 Task: Open Card Email List Management Review in Board Influencer Marketing Platforms and Tools to Workspace Branding Agencies and add a team member Softage.1@softage.net, a label Green, a checklist Farm-to-Table, an attachment from Trello, a color Green and finally, add a card description 'Plan and execute company team-building retreat with a focus on creativity and innovation' and a comment 'This task requires us to be proactive and anticipate potential challenges before they arise.'. Add a start date 'Jan 01, 1900' with a due date 'Jan 08, 1900'
Action: Mouse moved to (94, 47)
Screenshot: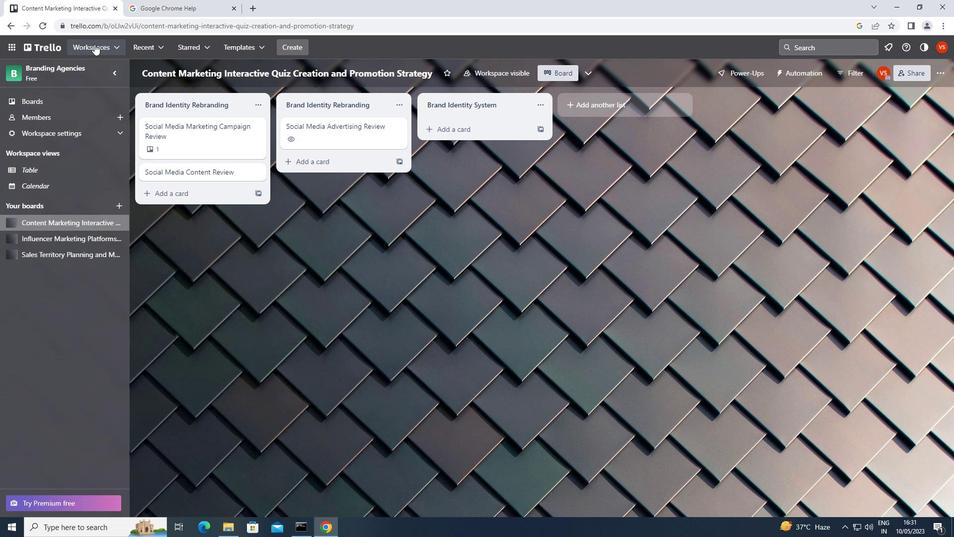 
Action: Mouse pressed left at (94, 47)
Screenshot: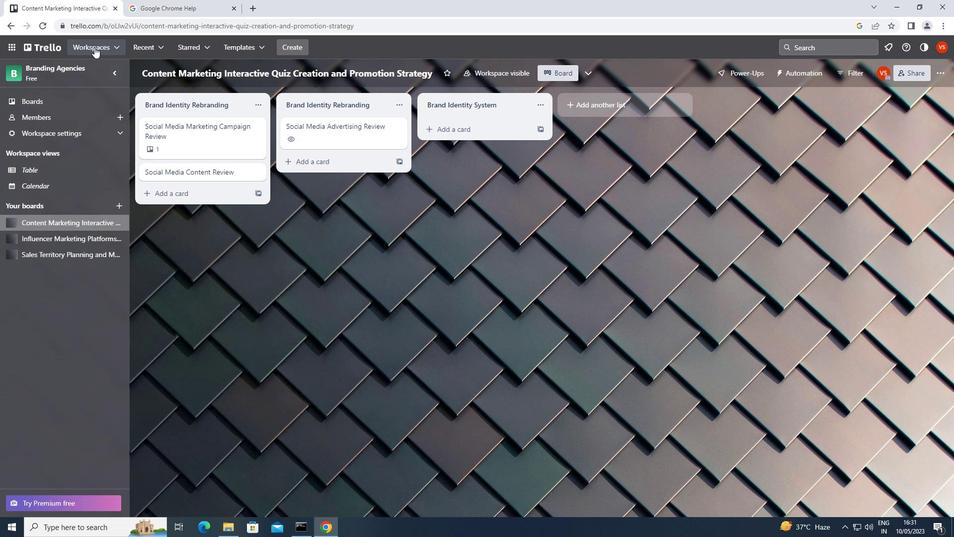 
Action: Mouse moved to (151, 184)
Screenshot: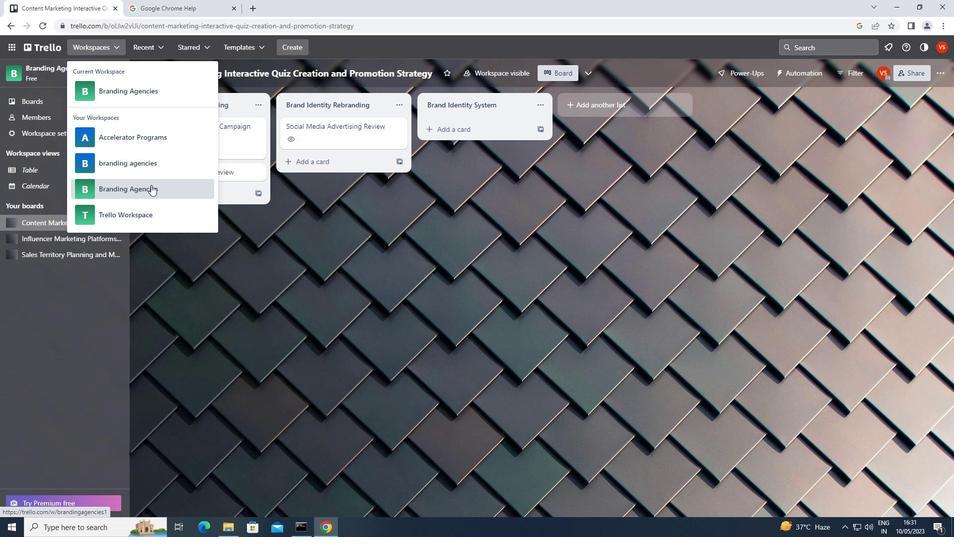 
Action: Mouse pressed left at (151, 184)
Screenshot: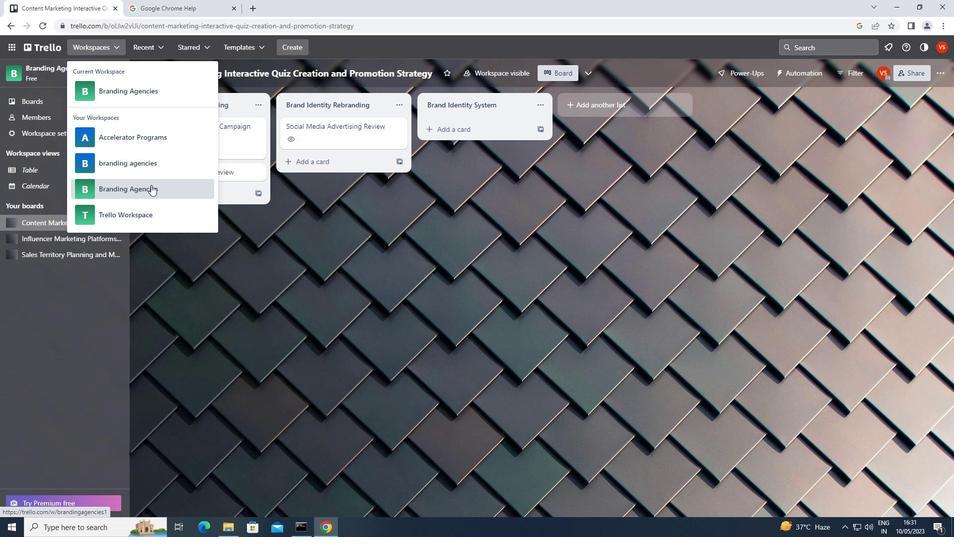 
Action: Mouse moved to (747, 403)
Screenshot: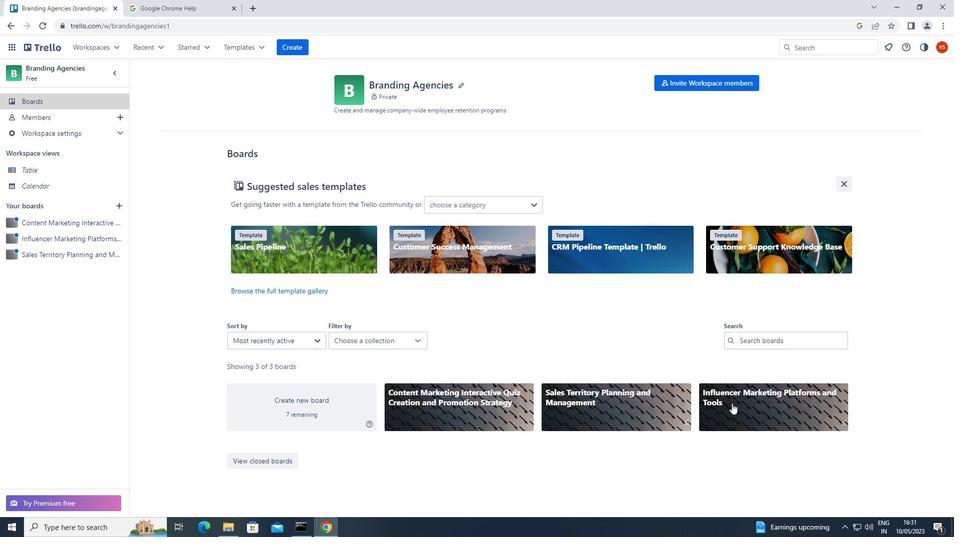 
Action: Mouse pressed left at (747, 403)
Screenshot: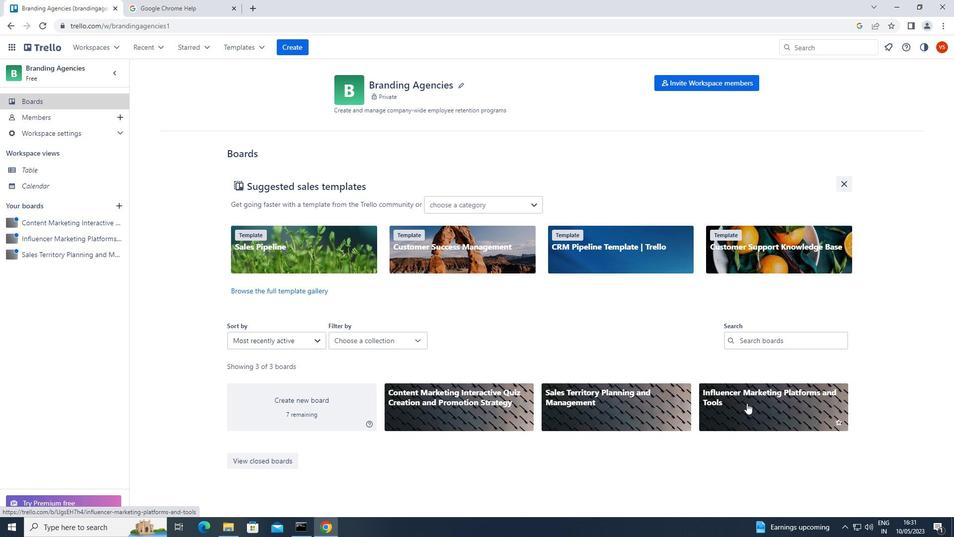 
Action: Mouse moved to (205, 127)
Screenshot: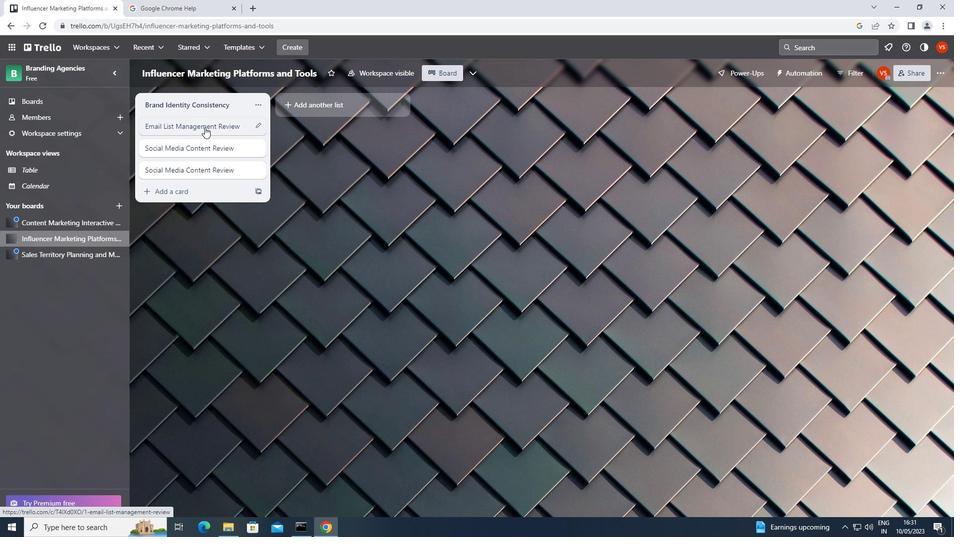 
Action: Mouse pressed left at (205, 127)
Screenshot: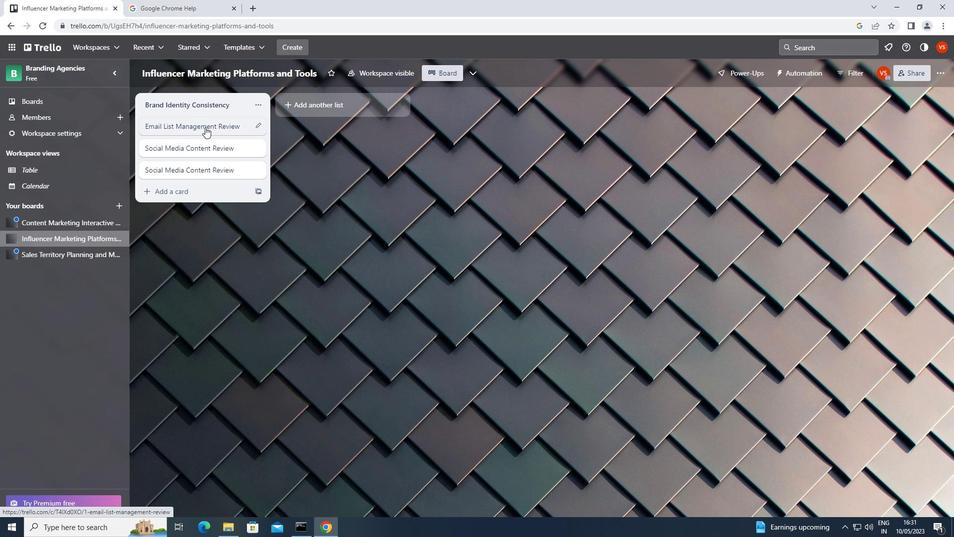 
Action: Mouse moved to (590, 125)
Screenshot: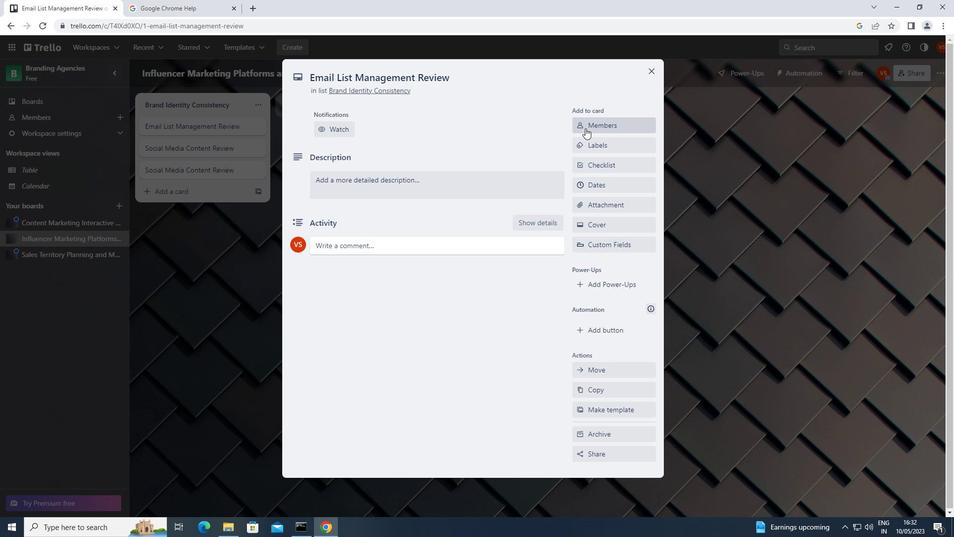 
Action: Mouse pressed left at (590, 125)
Screenshot: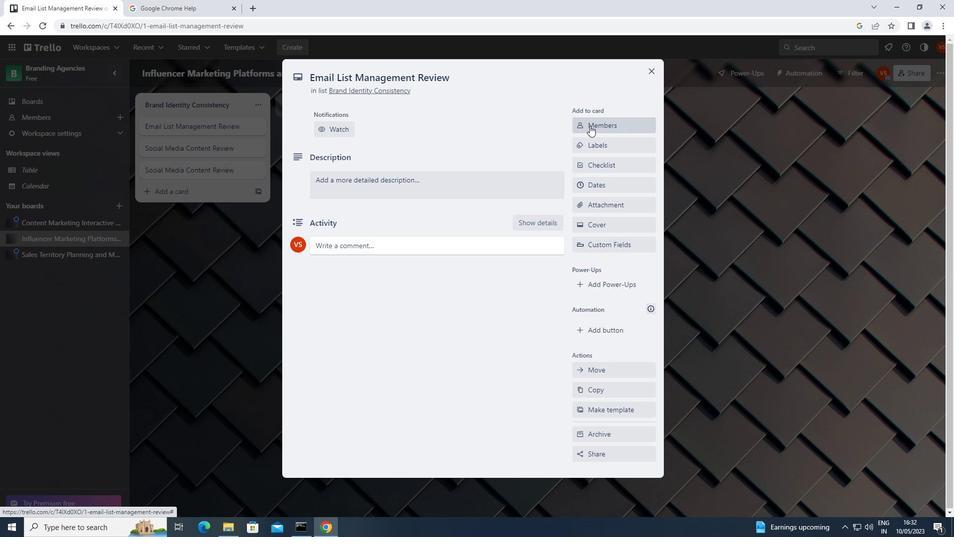 
Action: Mouse moved to (602, 170)
Screenshot: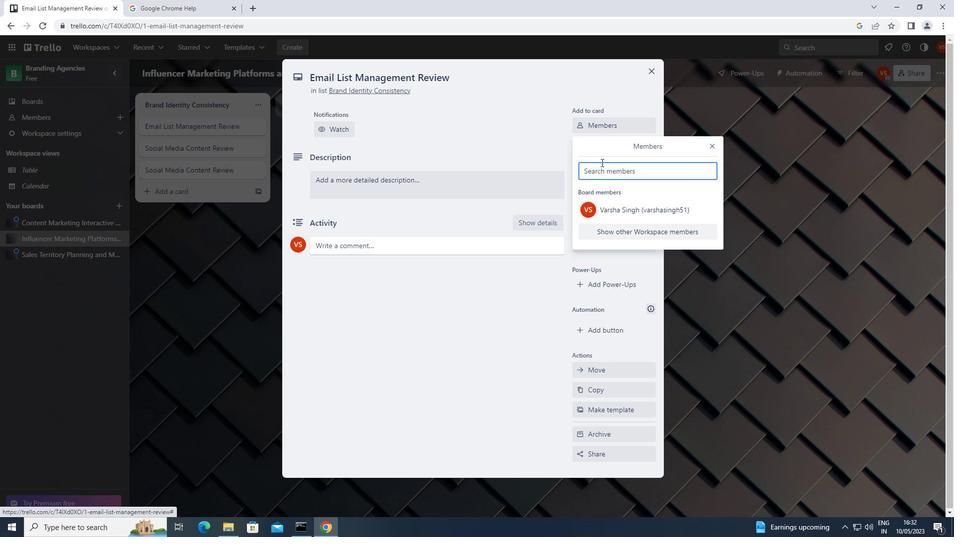 
Action: Mouse pressed left at (602, 170)
Screenshot: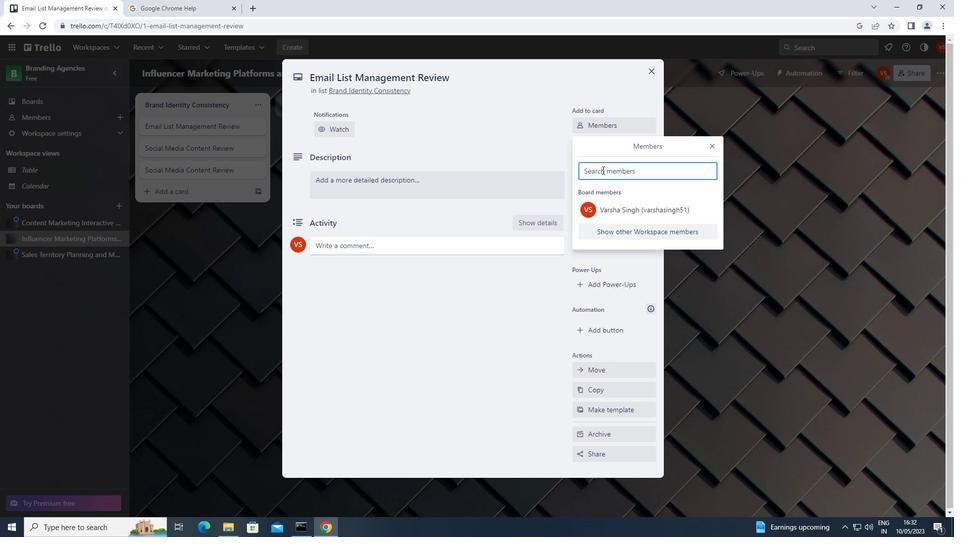 
Action: Mouse moved to (602, 170)
Screenshot: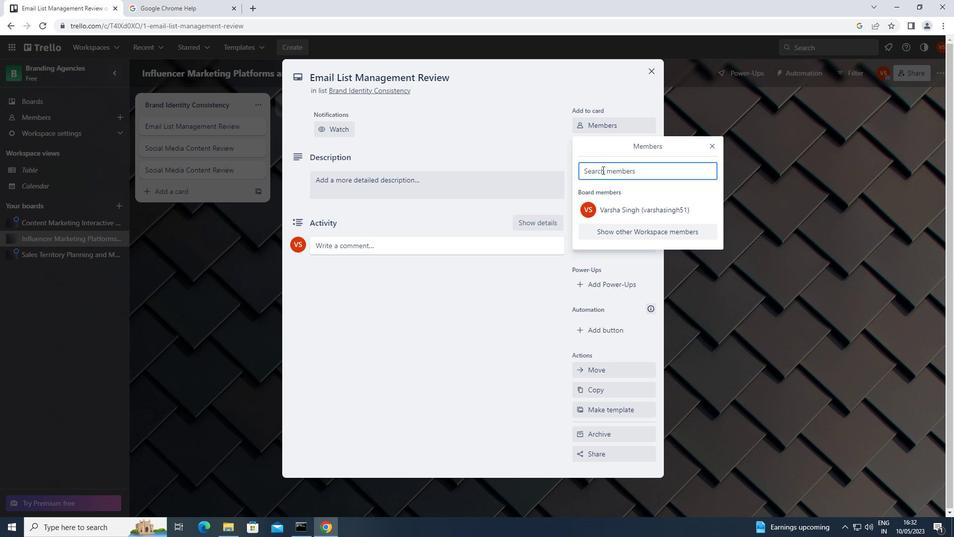 
Action: Key pressed <Key.shift>SOFTAGE.1<Key.shift><Key.shift>@SOFTAGE.NET
Screenshot: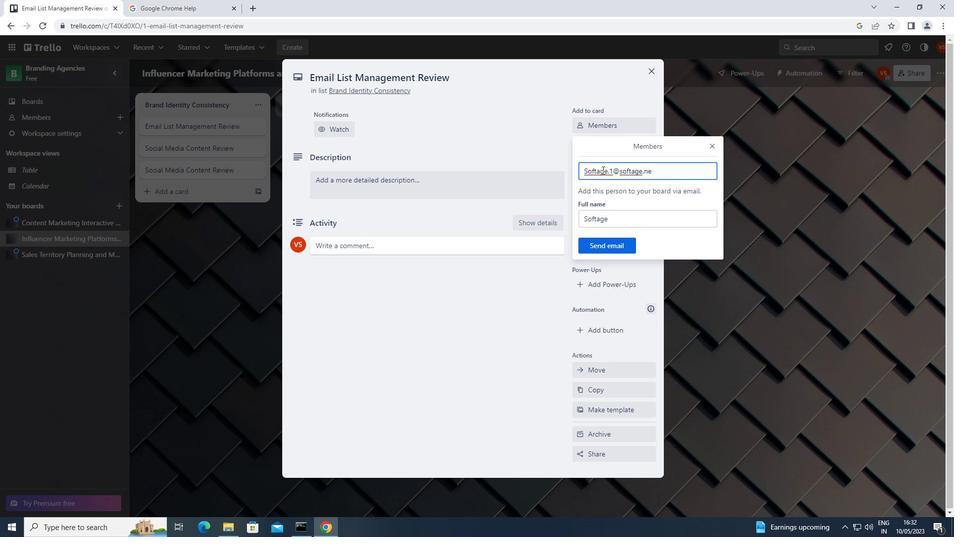 
Action: Mouse moved to (605, 243)
Screenshot: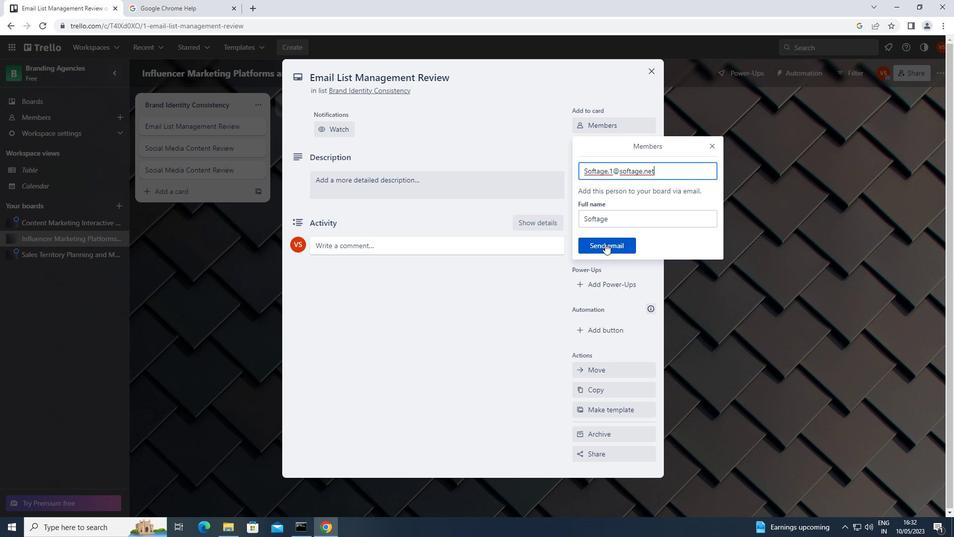 
Action: Mouse pressed left at (605, 243)
Screenshot: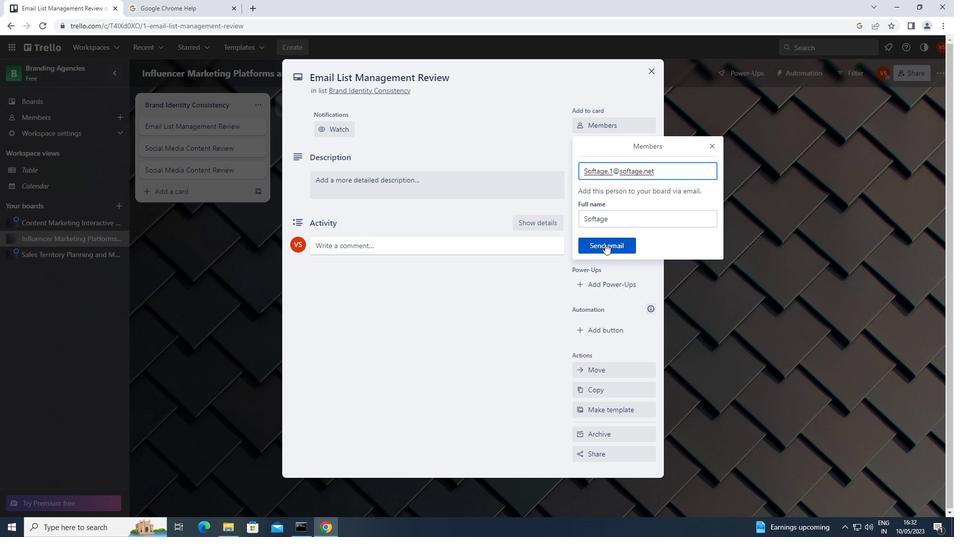 
Action: Mouse moved to (612, 184)
Screenshot: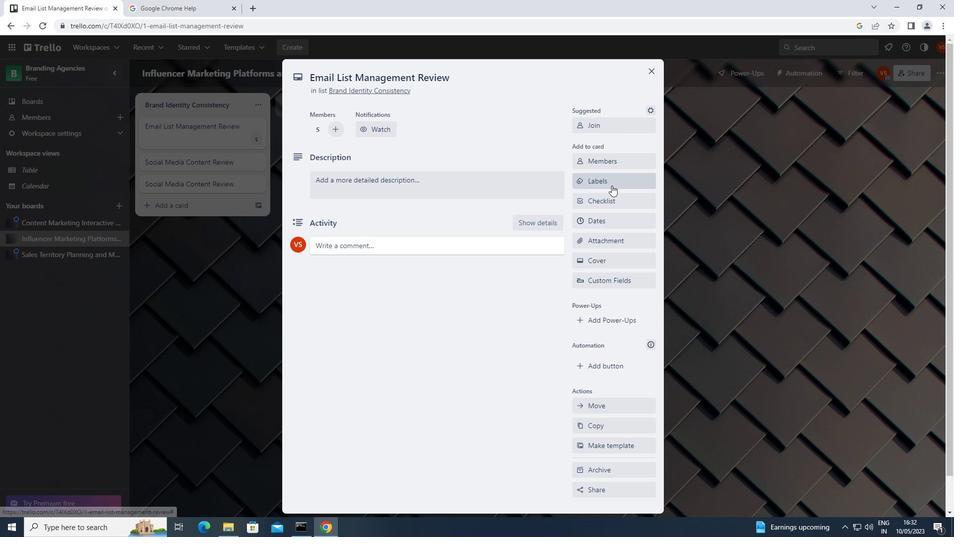 
Action: Mouse pressed left at (612, 184)
Screenshot: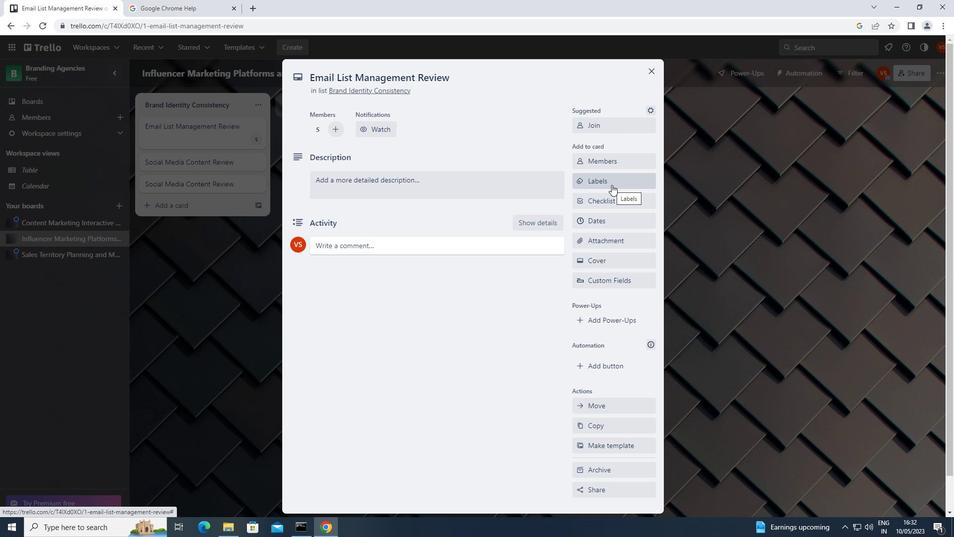 
Action: Mouse moved to (626, 259)
Screenshot: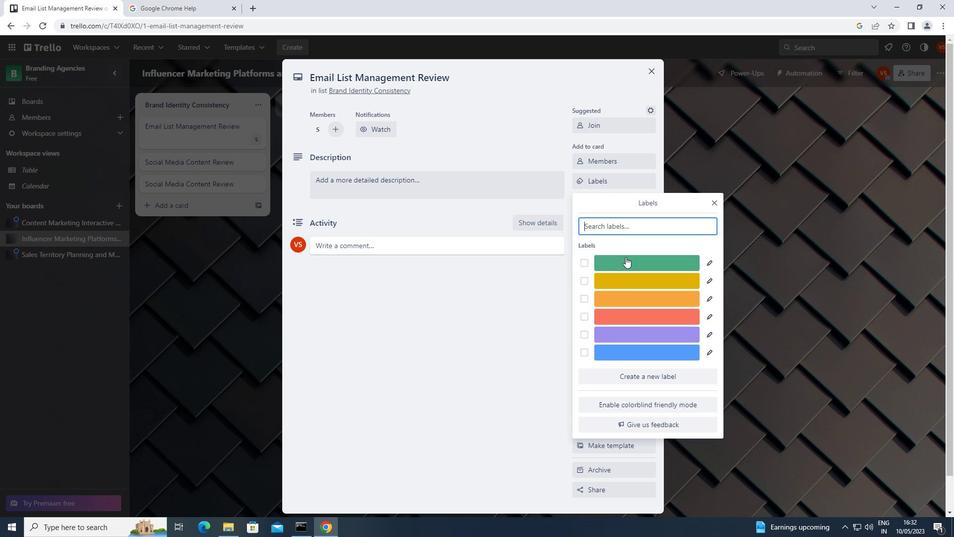 
Action: Mouse pressed left at (626, 259)
Screenshot: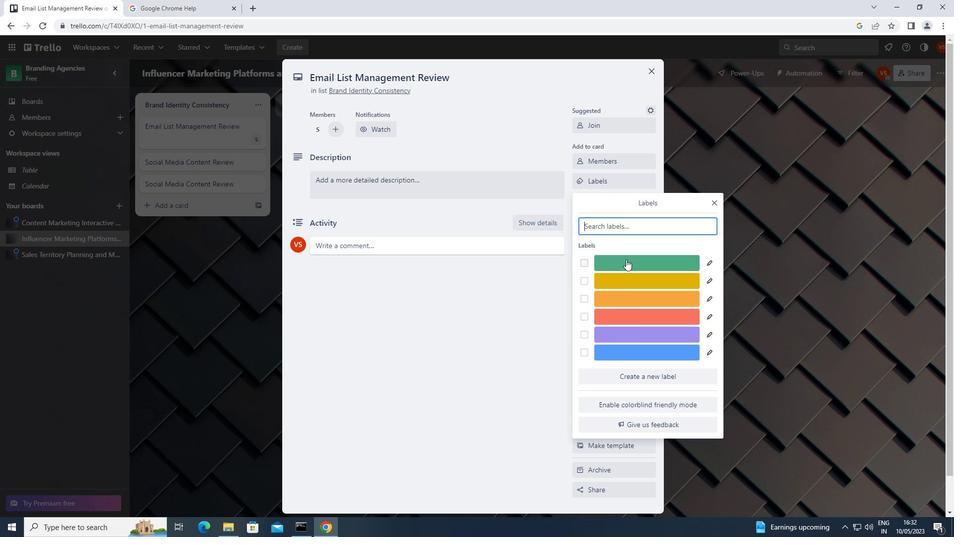 
Action: Mouse moved to (712, 203)
Screenshot: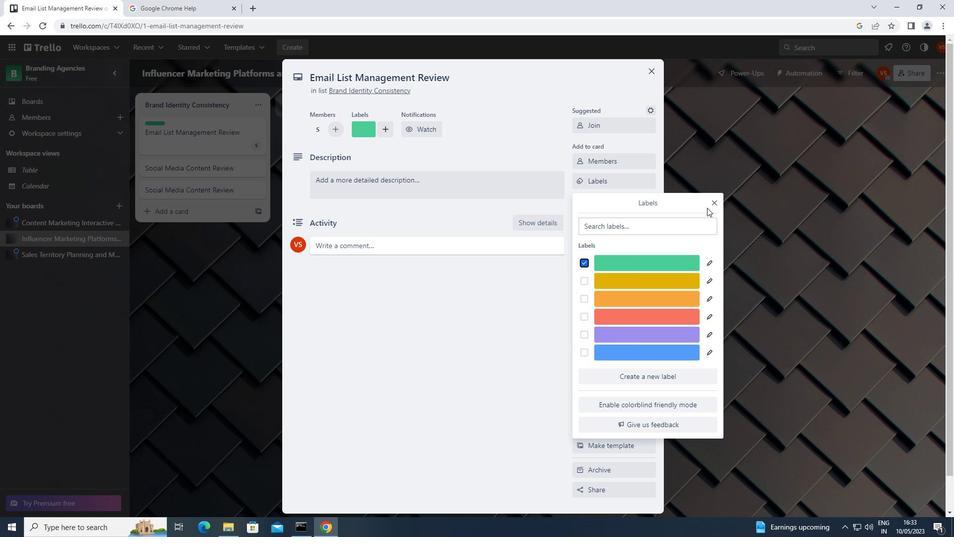 
Action: Mouse pressed left at (712, 203)
Screenshot: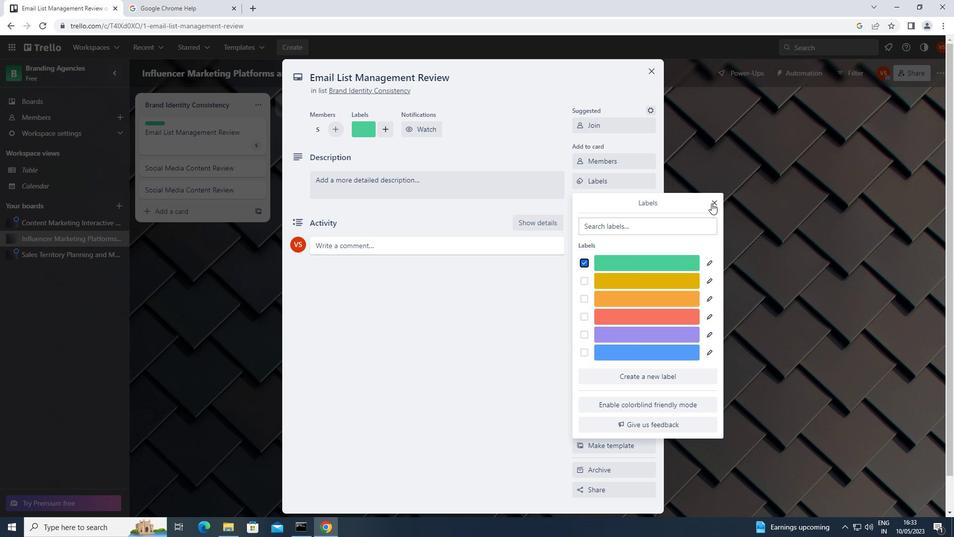 
Action: Mouse moved to (633, 239)
Screenshot: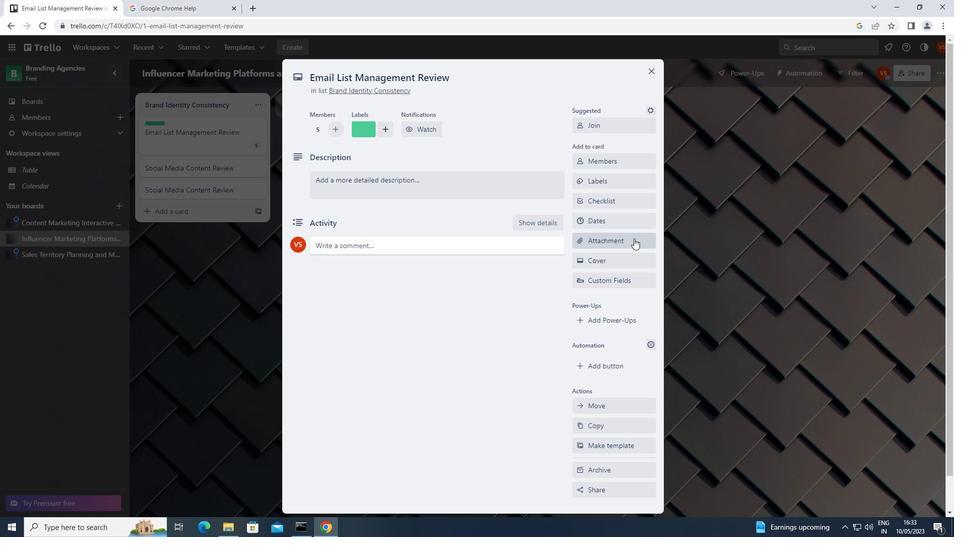 
Action: Mouse pressed left at (633, 239)
Screenshot: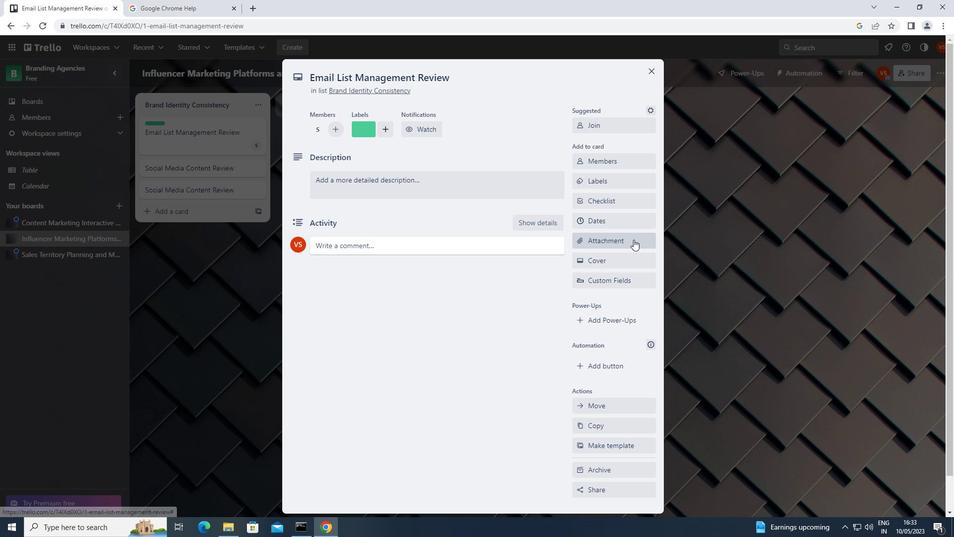 
Action: Mouse moved to (599, 296)
Screenshot: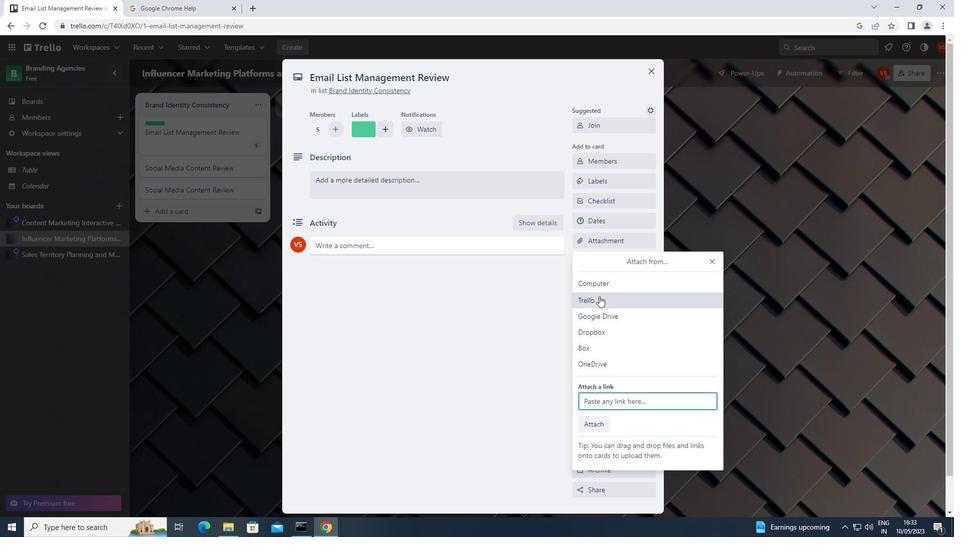 
Action: Mouse pressed left at (599, 296)
Screenshot: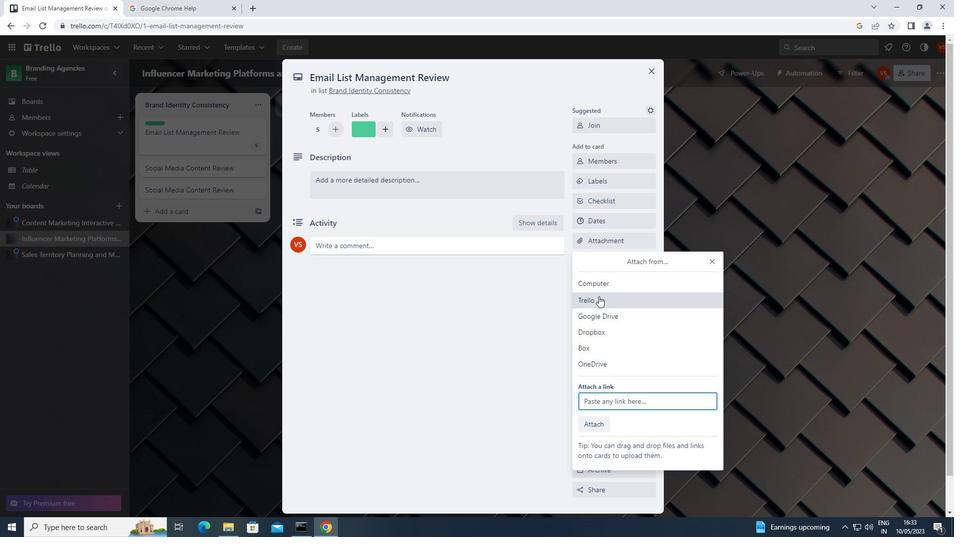 
Action: Mouse moved to (641, 351)
Screenshot: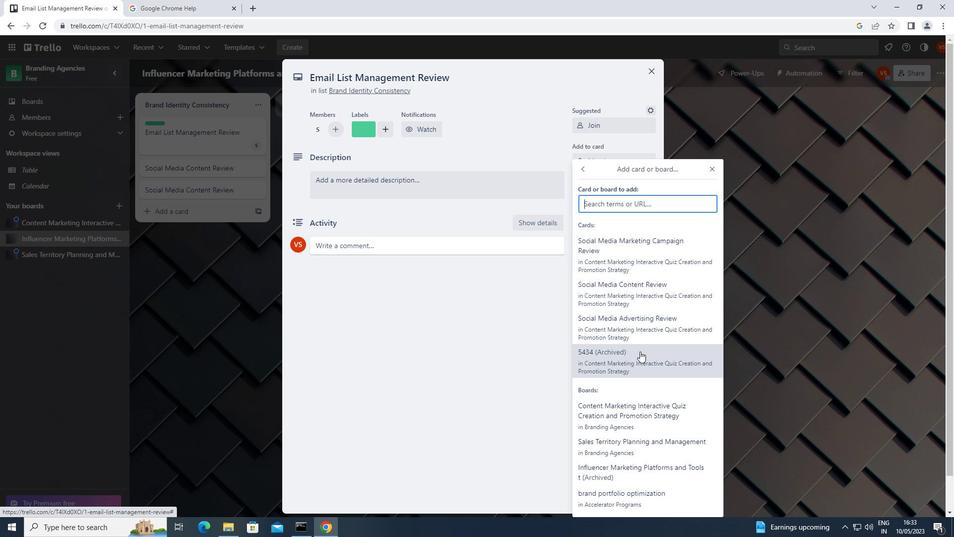 
Action: Mouse scrolled (641, 351) with delta (0, 0)
Screenshot: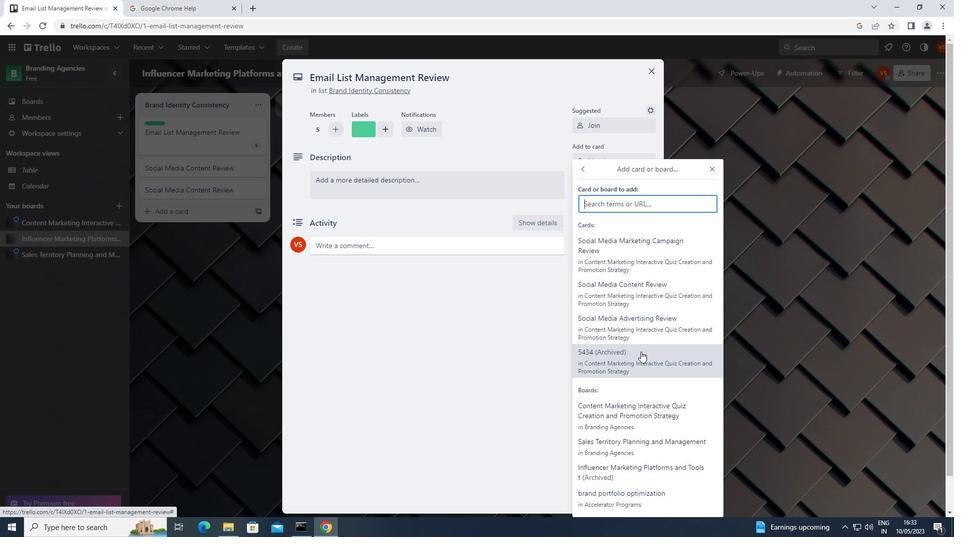 
Action: Mouse moved to (641, 352)
Screenshot: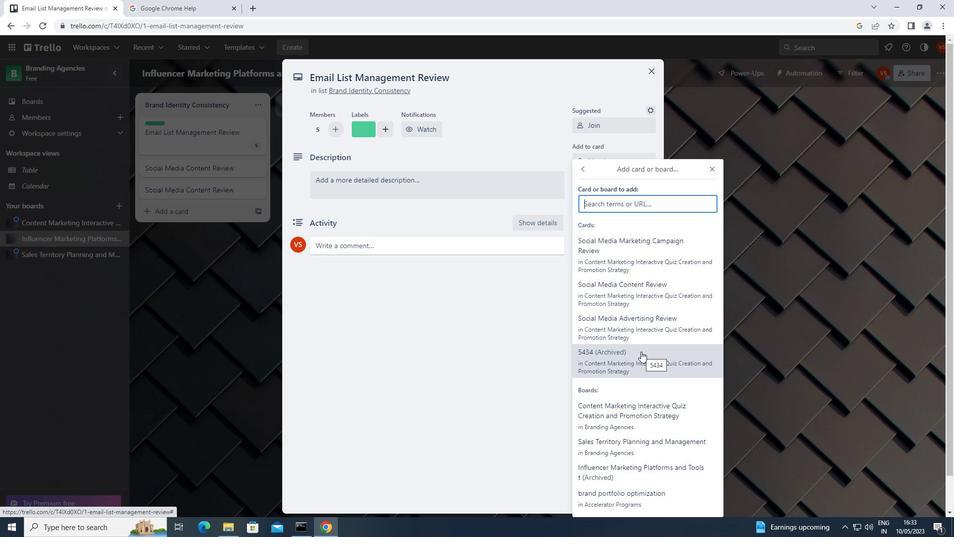 
Action: Mouse scrolled (641, 352) with delta (0, 0)
Screenshot: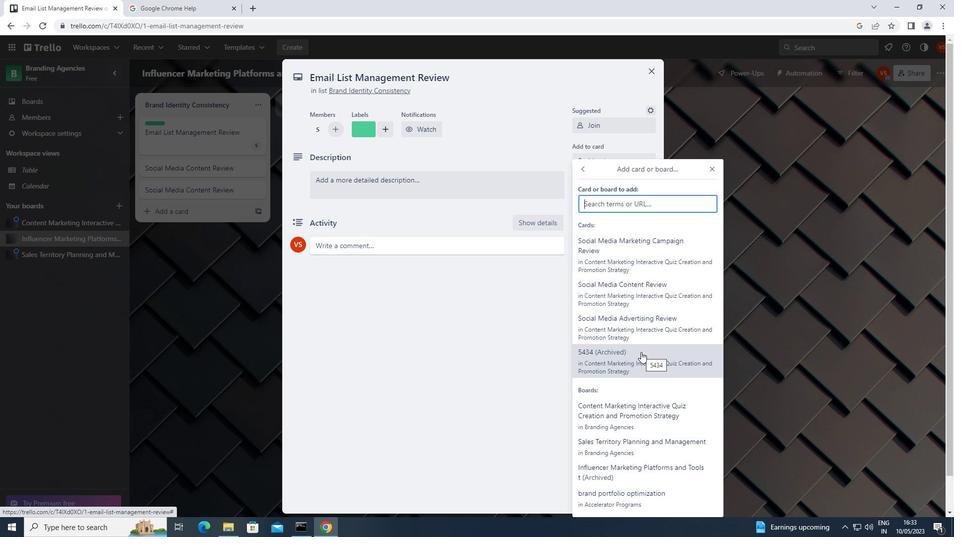 
Action: Mouse moved to (641, 353)
Screenshot: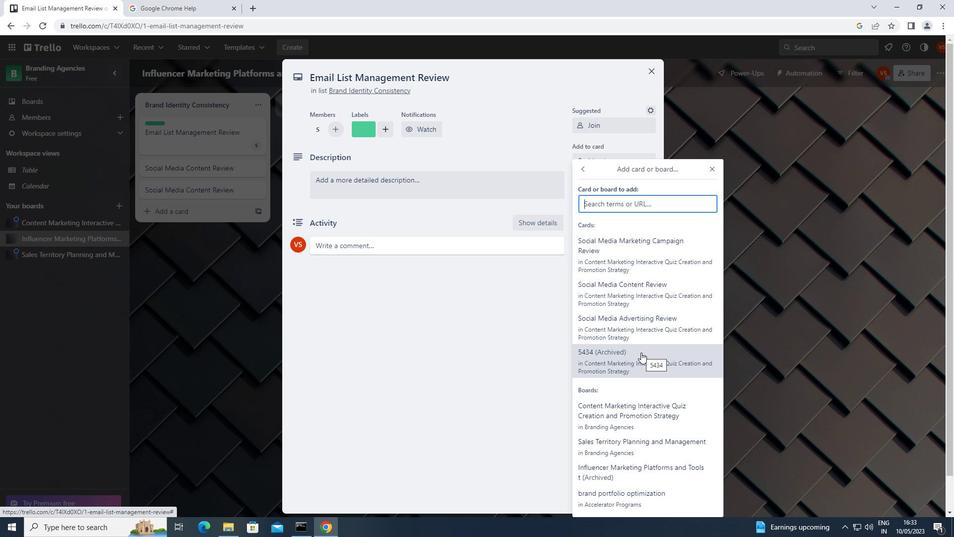 
Action: Mouse scrolled (641, 353) with delta (0, 0)
Screenshot: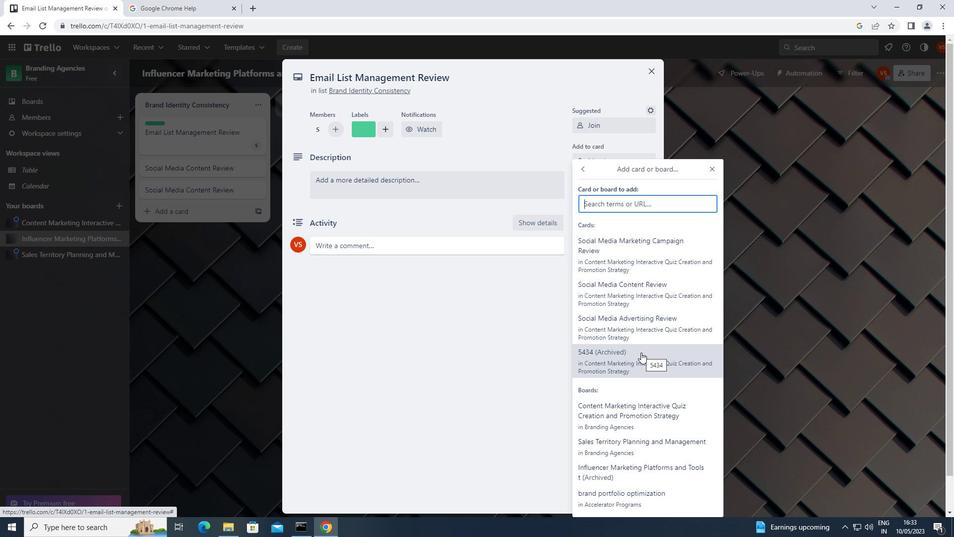 
Action: Mouse moved to (641, 353)
Screenshot: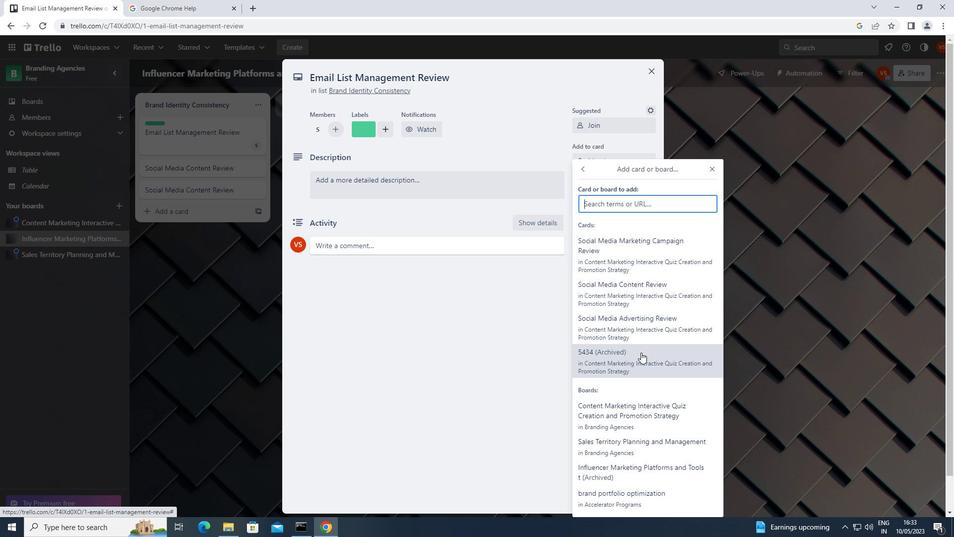 
Action: Mouse scrolled (641, 353) with delta (0, 0)
Screenshot: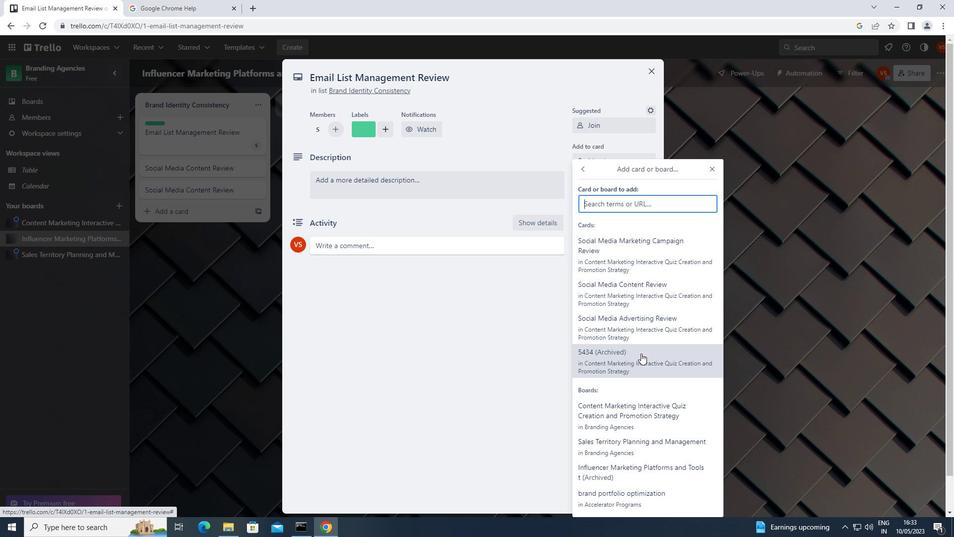 
Action: Mouse moved to (641, 354)
Screenshot: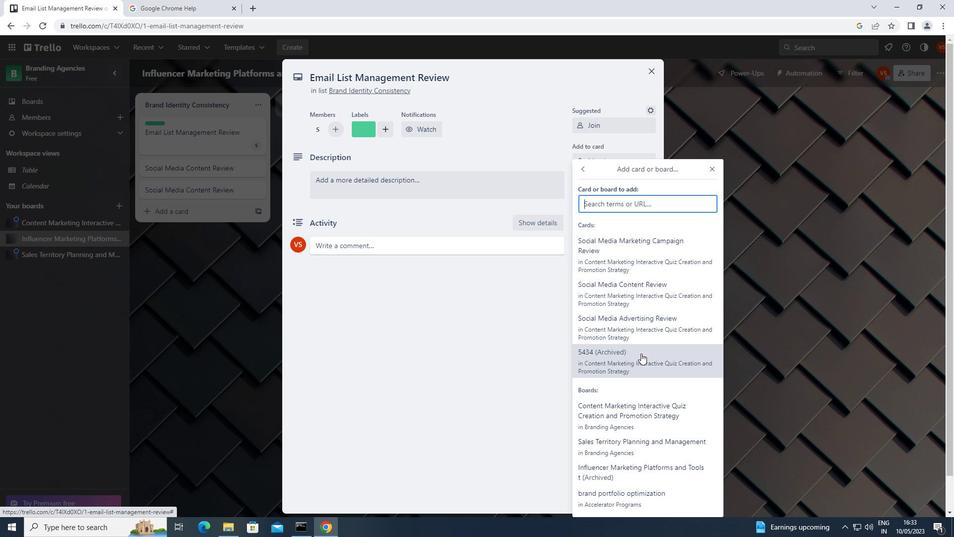 
Action: Mouse scrolled (641, 354) with delta (0, 0)
Screenshot: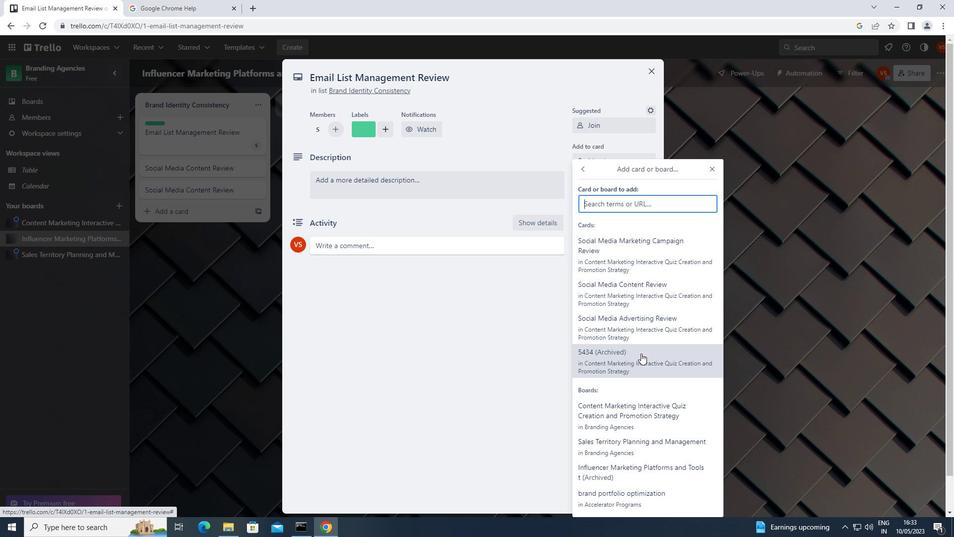 
Action: Mouse moved to (629, 323)
Screenshot: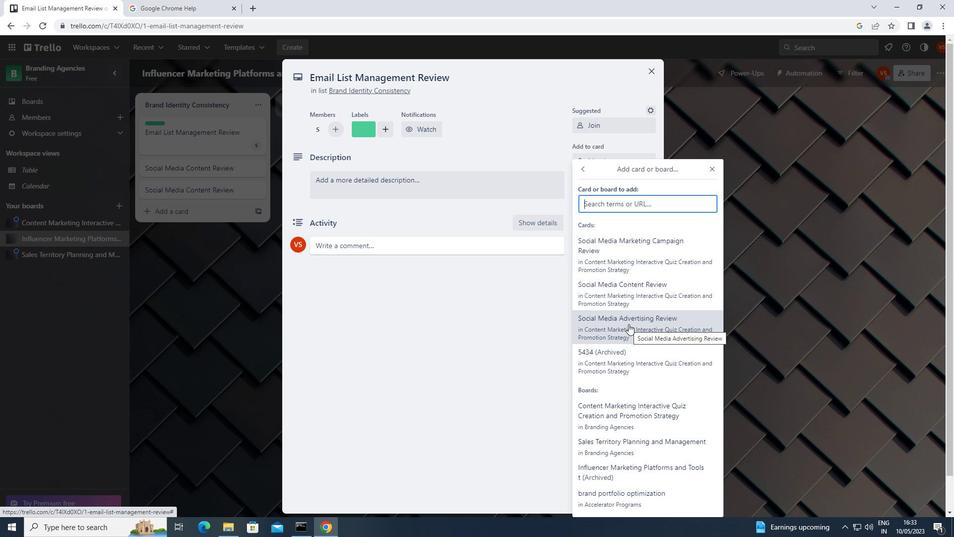 
Action: Mouse pressed left at (629, 323)
Screenshot: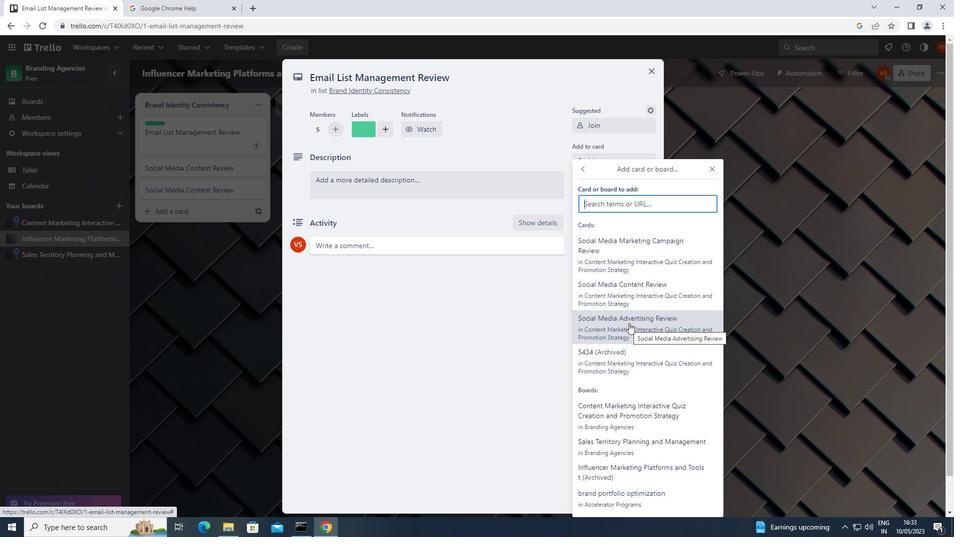 
Action: Mouse moved to (625, 258)
Screenshot: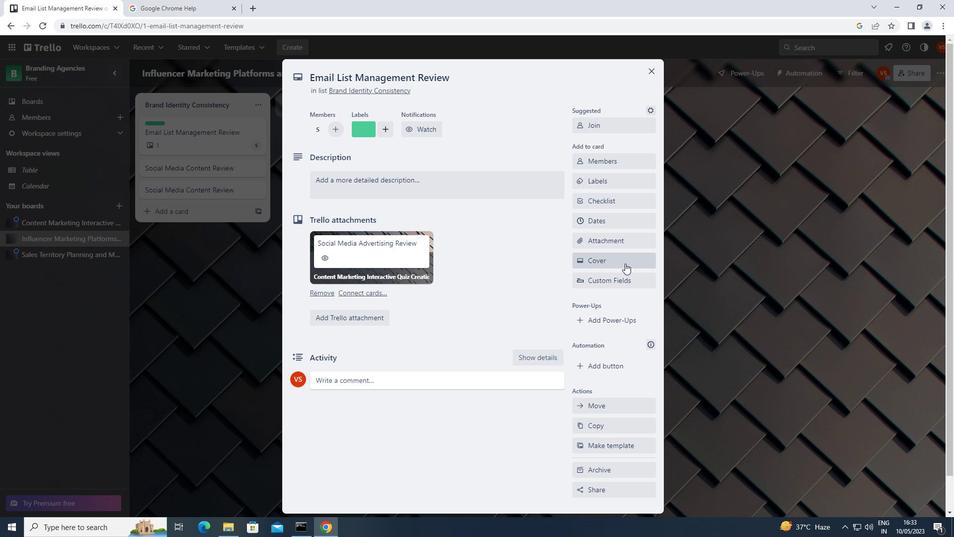 
Action: Mouse pressed left at (625, 258)
Screenshot: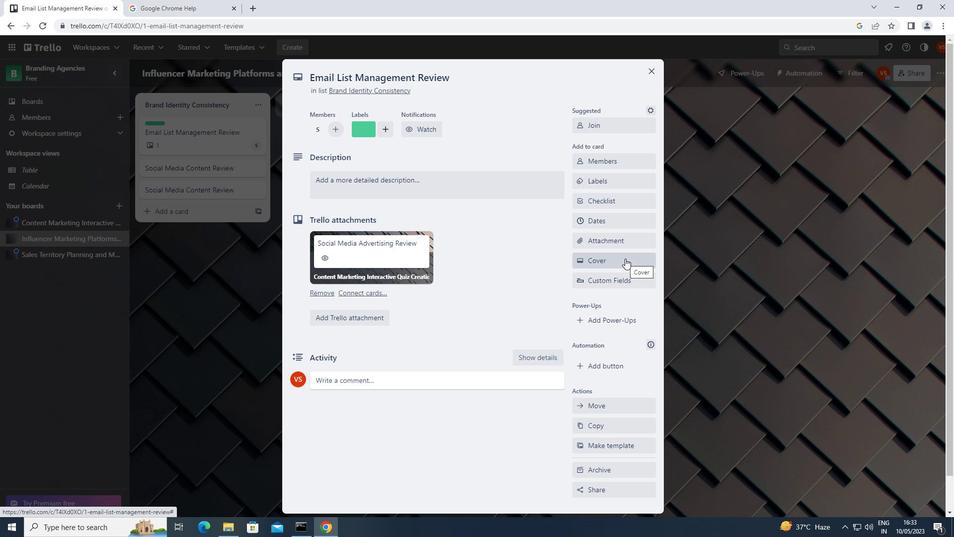 
Action: Mouse moved to (595, 313)
Screenshot: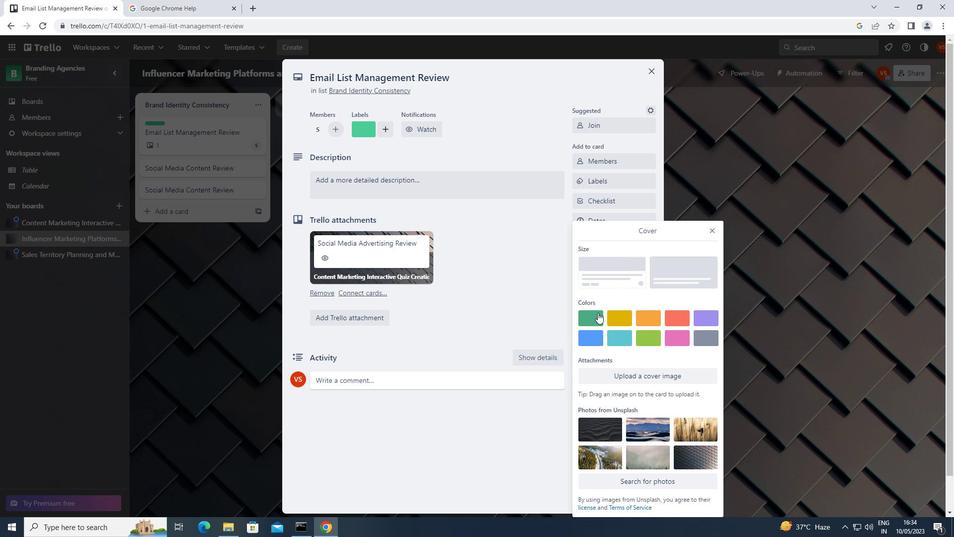 
Action: Mouse pressed left at (595, 313)
Screenshot: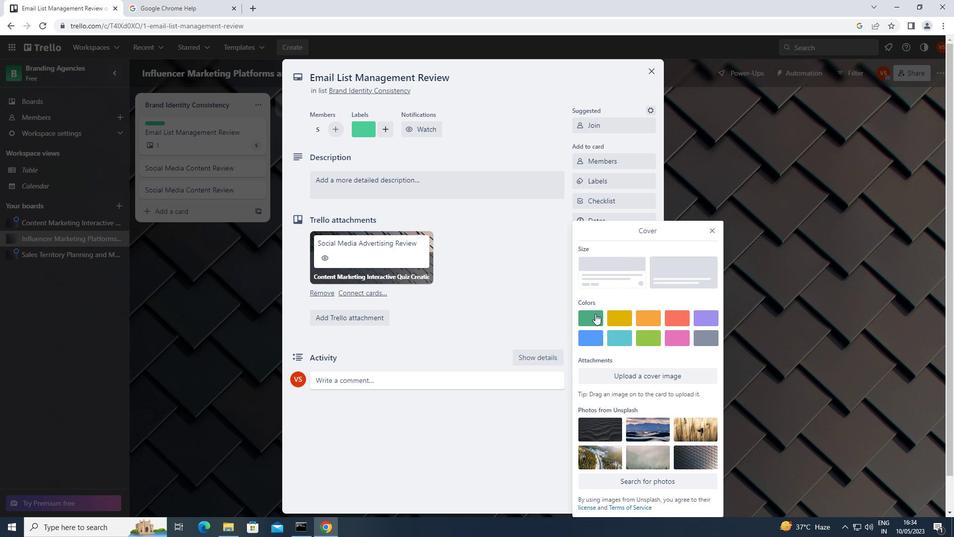 
Action: Mouse moved to (486, 244)
Screenshot: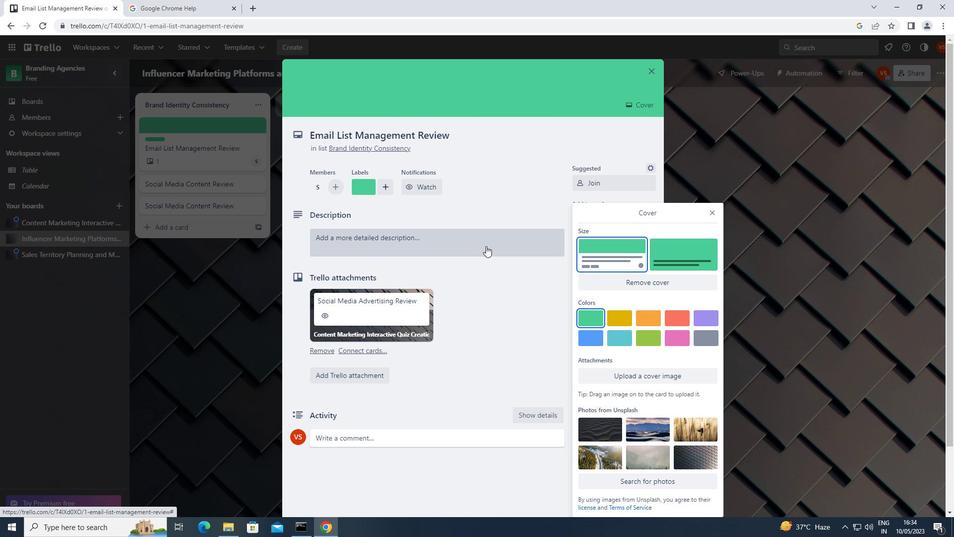 
Action: Mouse pressed left at (486, 244)
Screenshot: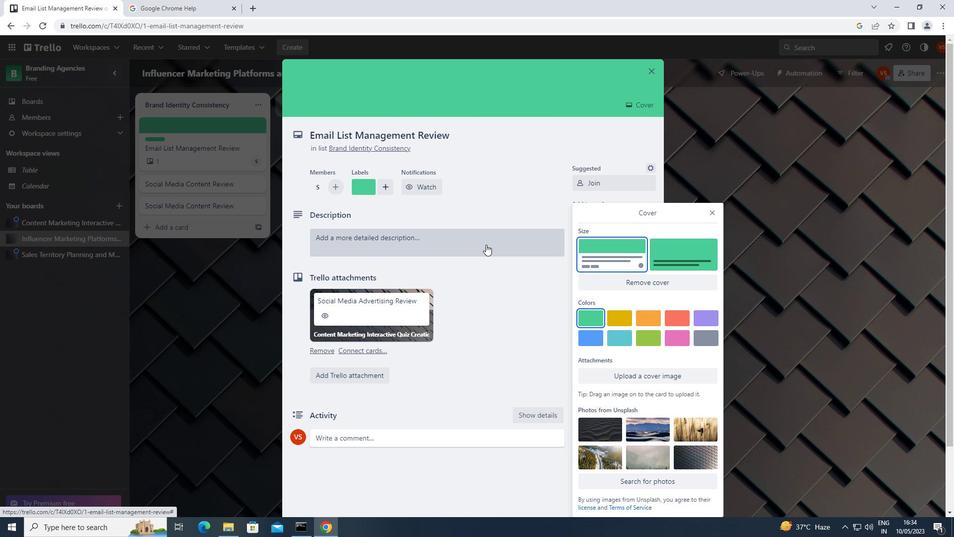 
Action: Mouse moved to (485, 243)
Screenshot: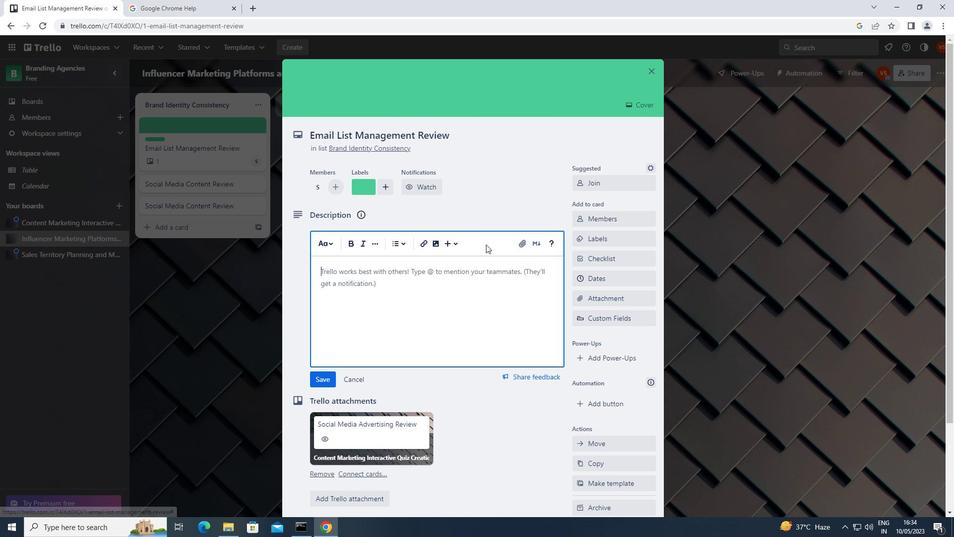 
Action: Key pressed <Key.shift><Key.shift><Key.shift><Key.shift><Key.shift><Key.shift><Key.shift>PLAN<Key.space>AND<Key.space>EXECUTE<Key.space>COMPANY<Key.space>TEAM-BUILDING<Key.space>RETREAT<Key.space>WITH<Key.space>A<Key.space>FOCUS<Key.space>ON<Key.space>CREATIVITY<Key.space>AND<Key.space>INNOVATION
Screenshot: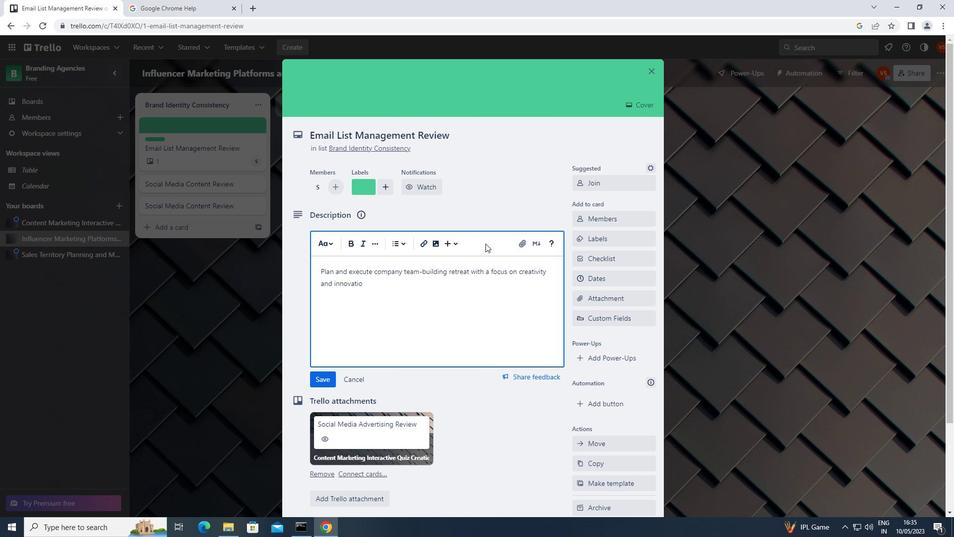 
Action: Mouse moved to (413, 341)
Screenshot: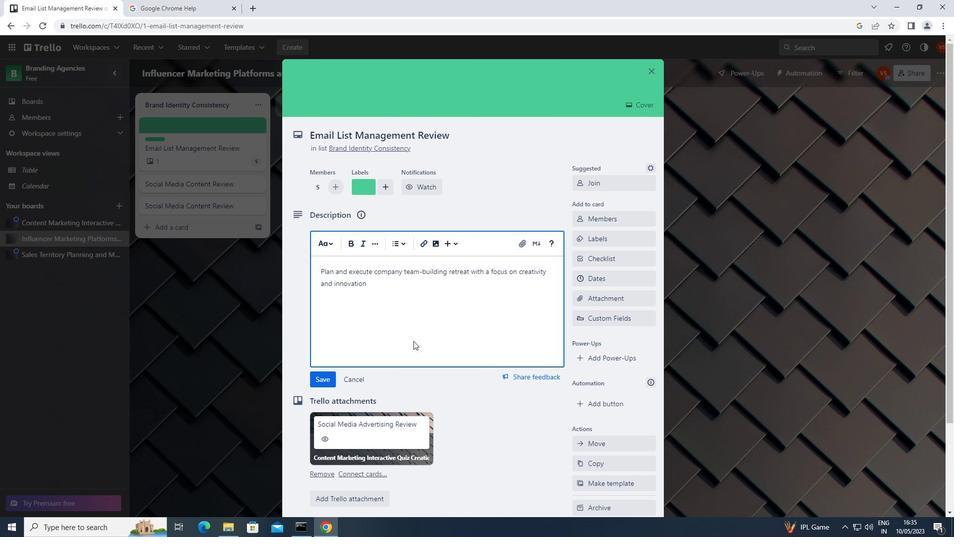 
Action: Mouse scrolled (413, 340) with delta (0, 0)
Screenshot: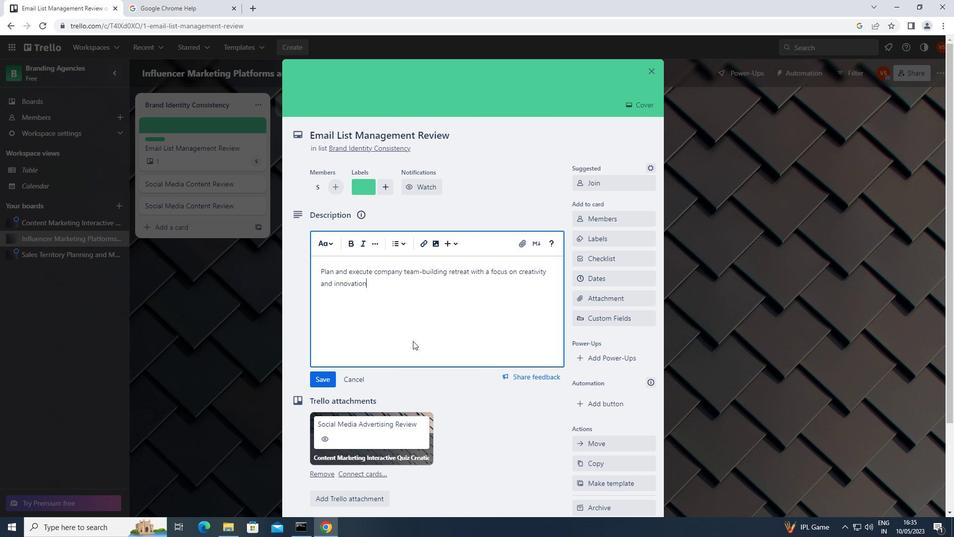 
Action: Mouse scrolled (413, 340) with delta (0, 0)
Screenshot: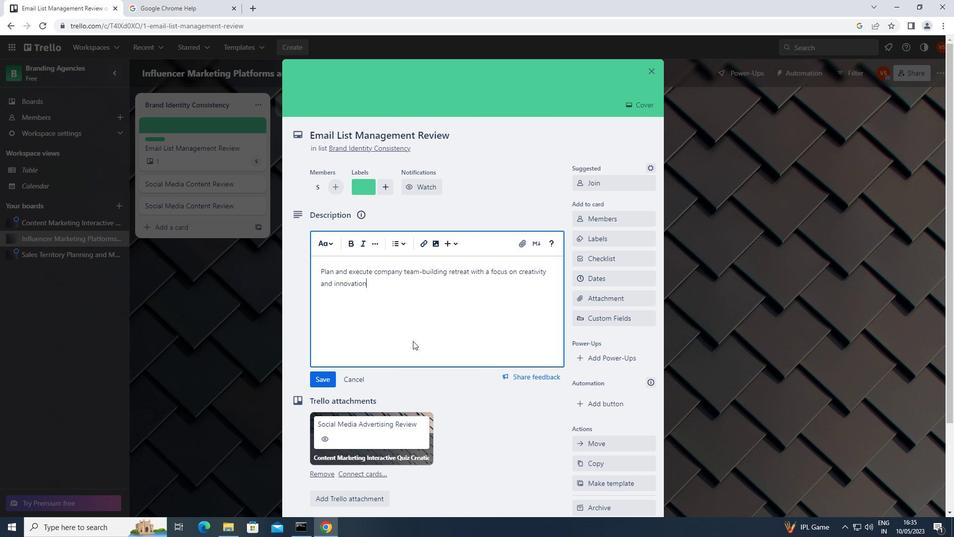 
Action: Mouse scrolled (413, 340) with delta (0, 0)
Screenshot: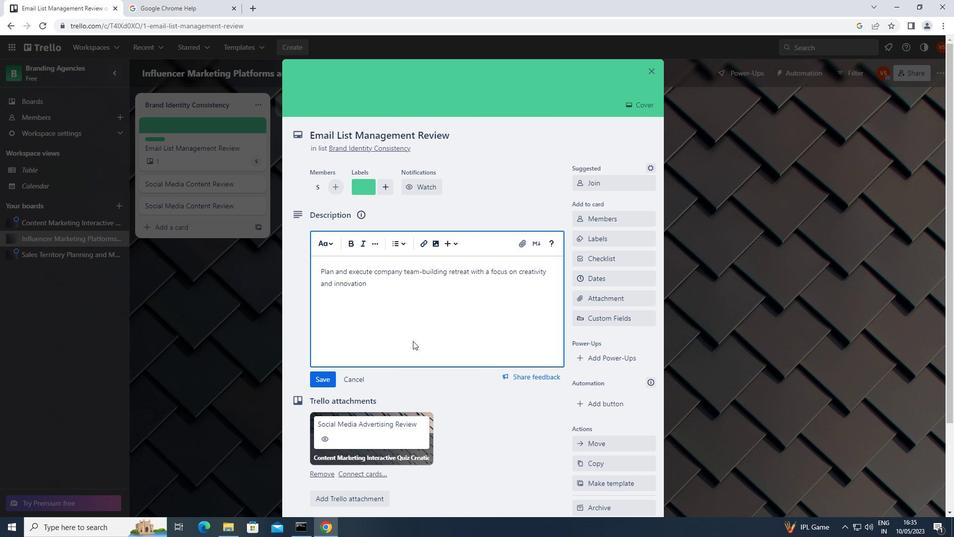
Action: Mouse scrolled (413, 340) with delta (0, 0)
Screenshot: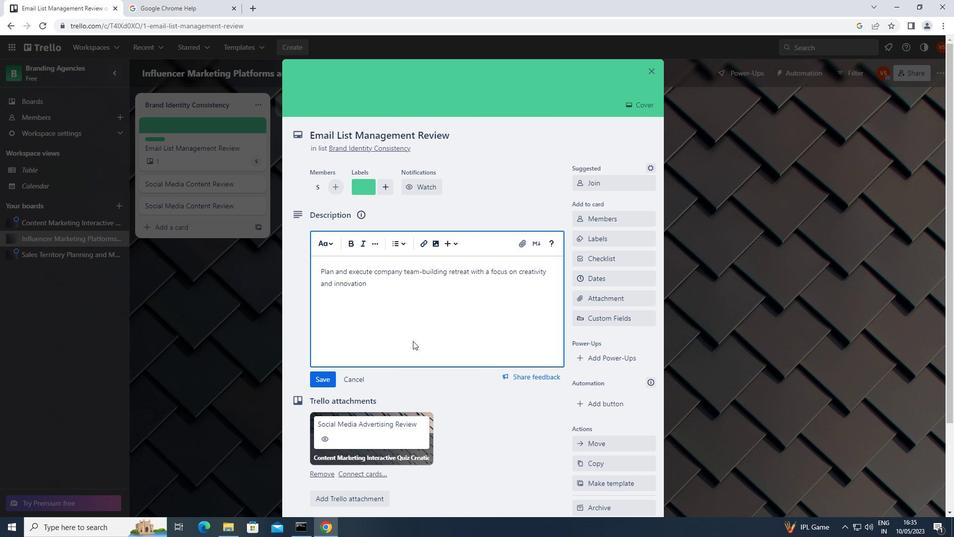 
Action: Mouse moved to (413, 341)
Screenshot: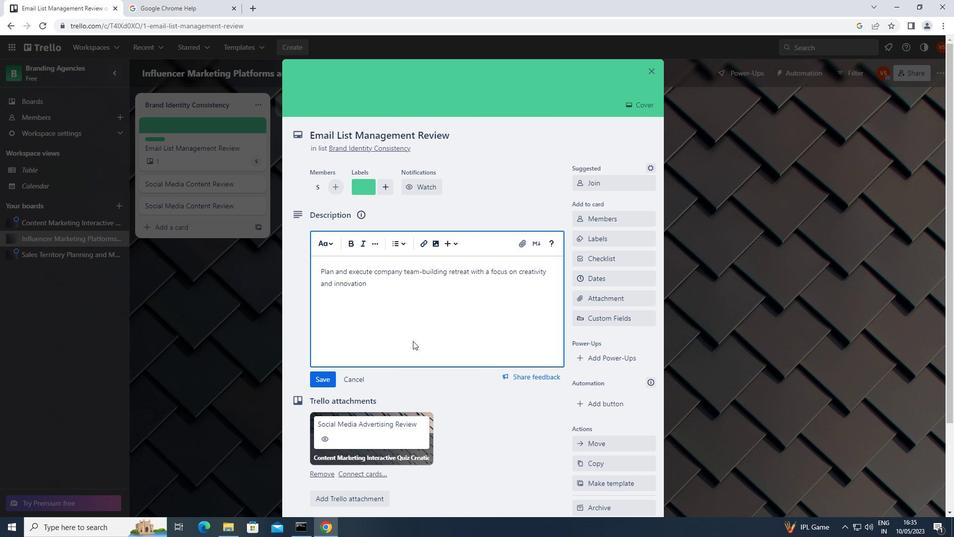 
Action: Mouse scrolled (413, 341) with delta (0, 0)
Screenshot: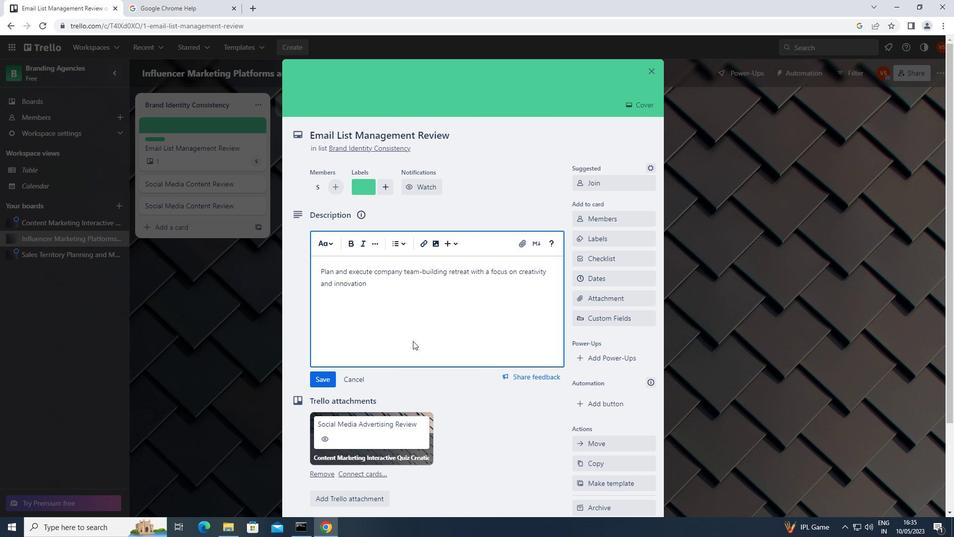 
Action: Mouse moved to (387, 452)
Screenshot: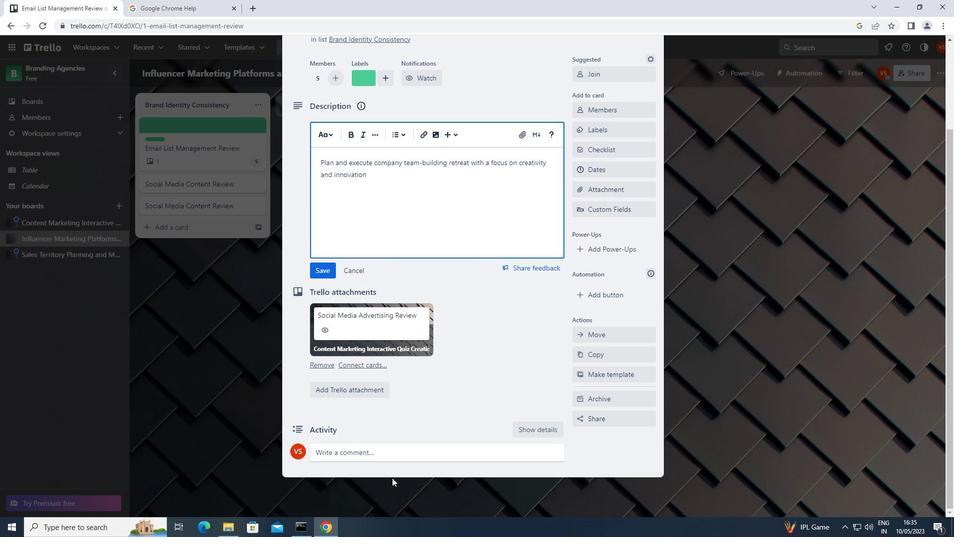 
Action: Mouse pressed left at (387, 452)
Screenshot: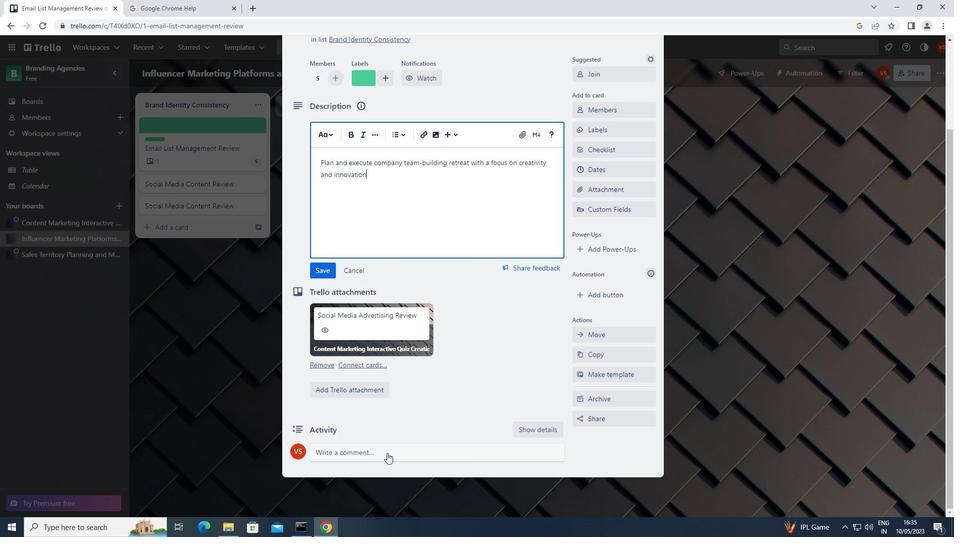 
Action: Mouse moved to (387, 446)
Screenshot: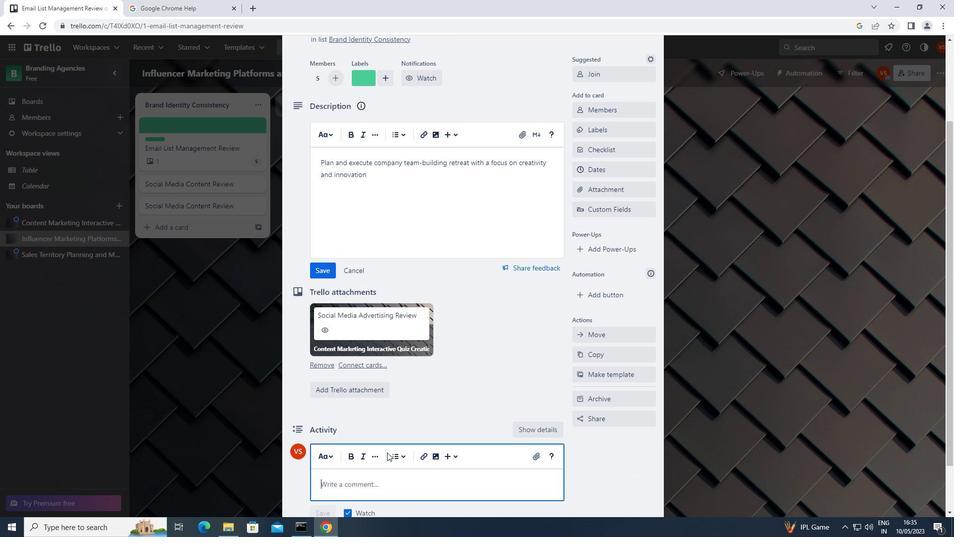 
Action: Key pressed <Key.shift><Key.shift>THIS<Key.space>TASK<Key.space>REQUIRES<Key.space>US<Key.space>TO<Key.space>BE<Key.space>PROACTIVE<Key.space>AND<Key.space>ANTICIPATE<Key.space>POTENTIAL<Key.space>CHALLENGES<Key.space>BEFORE<Key.space>THEY<Key.space>ARISE.
Screenshot: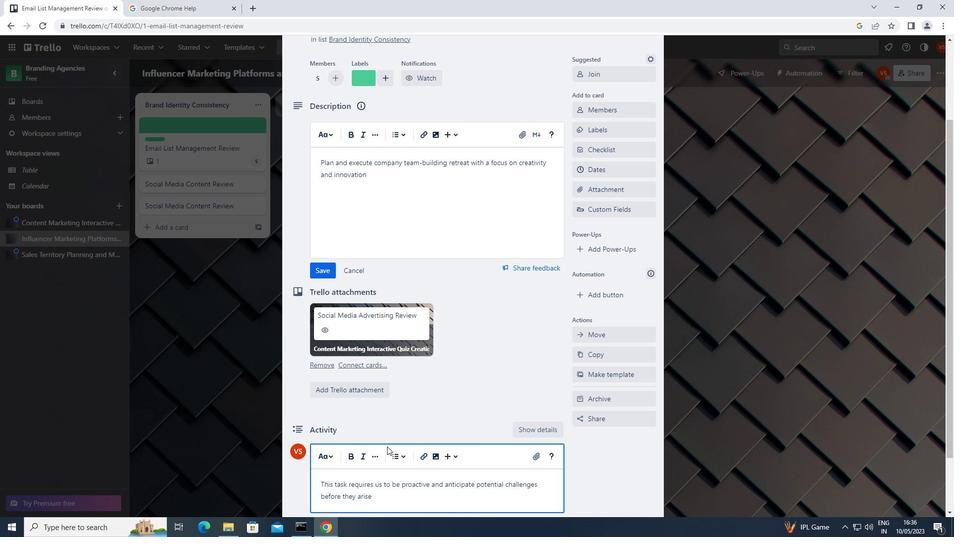 
Action: Mouse moved to (485, 363)
Screenshot: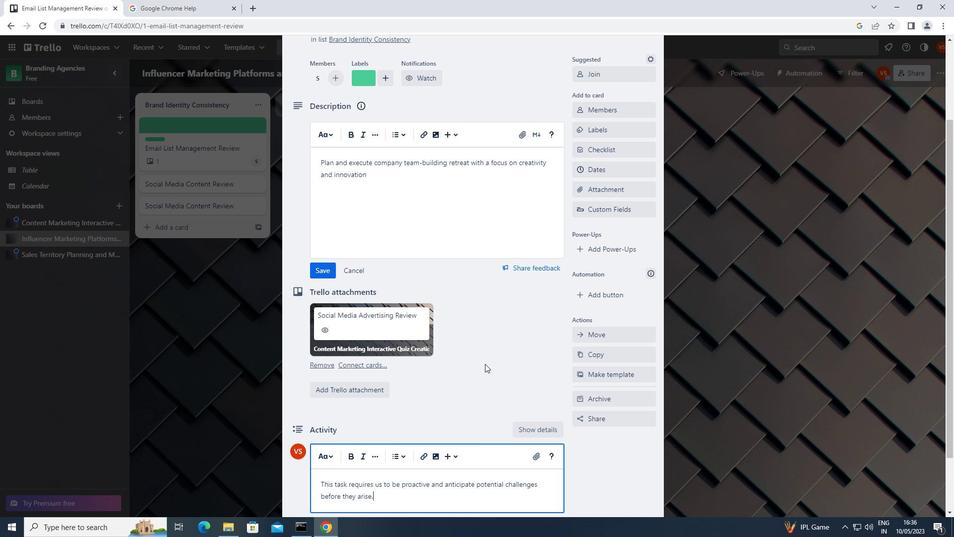 
Action: Mouse scrolled (485, 363) with delta (0, 0)
Screenshot: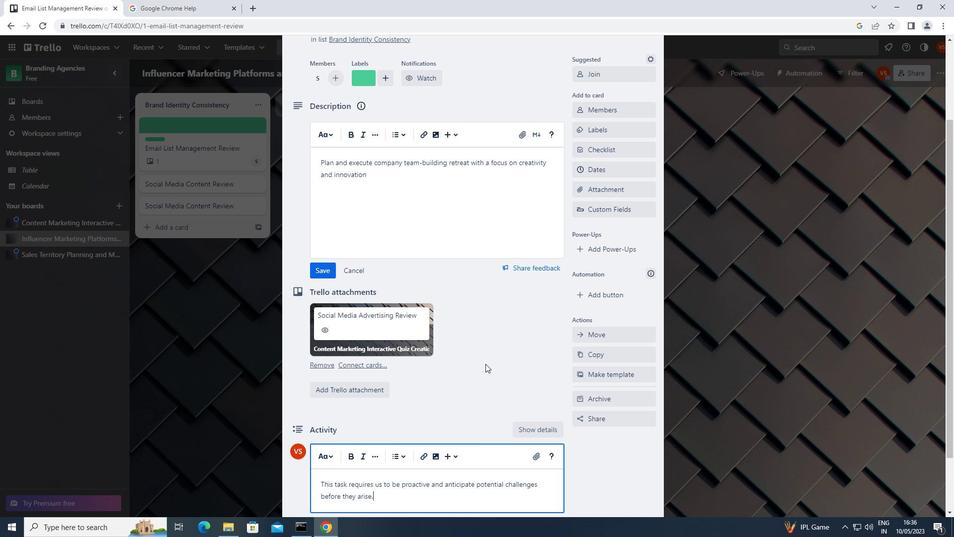 
Action: Mouse moved to (485, 365)
Screenshot: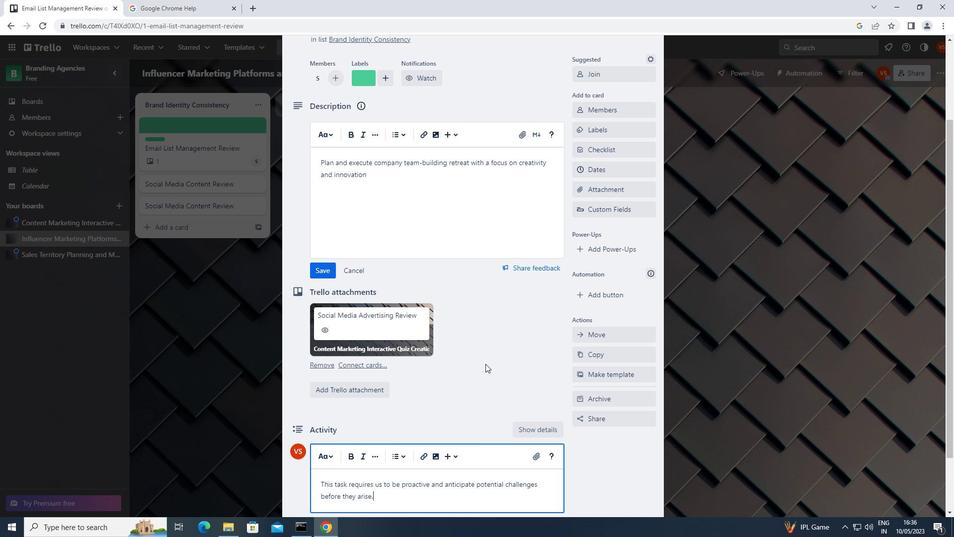 
Action: Mouse scrolled (485, 365) with delta (0, 0)
Screenshot: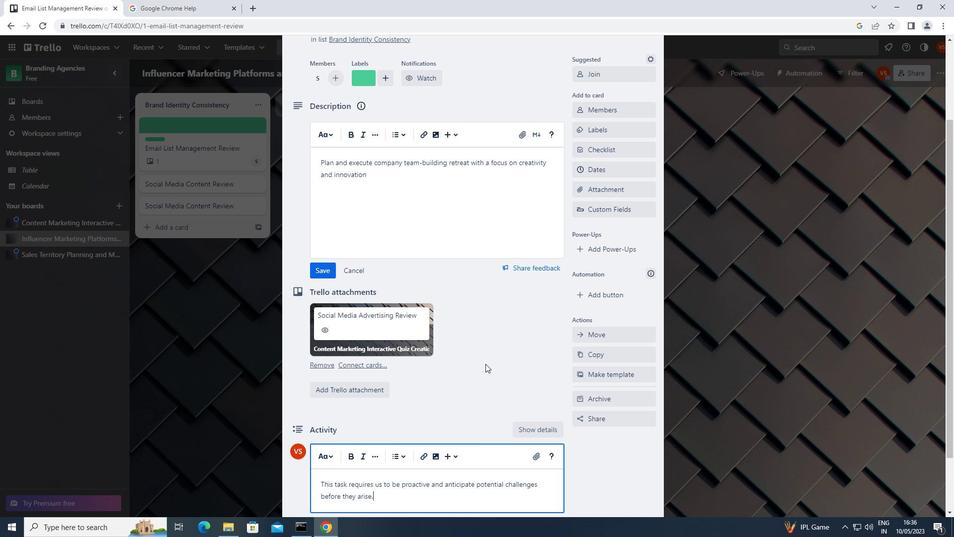 
Action: Mouse moved to (485, 366)
Screenshot: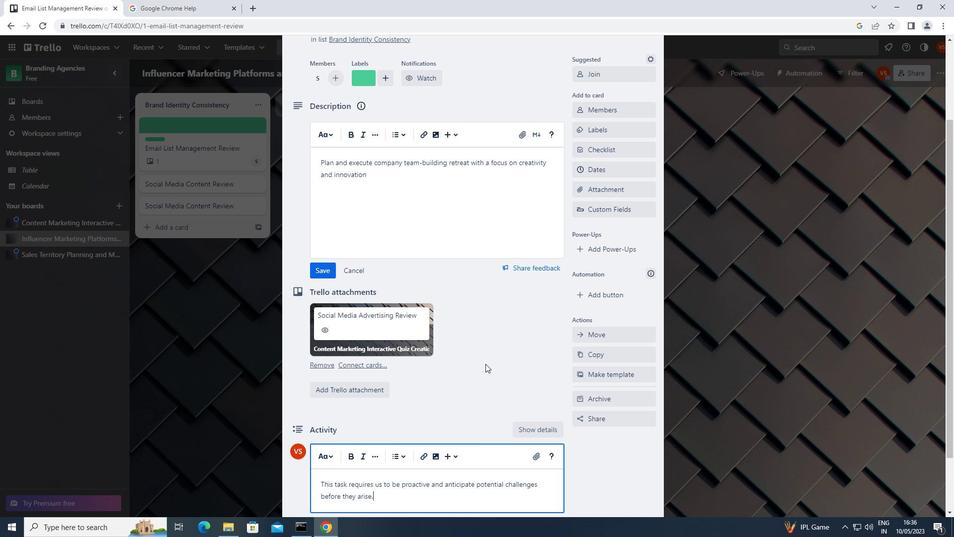
Action: Mouse scrolled (485, 365) with delta (0, 0)
Screenshot: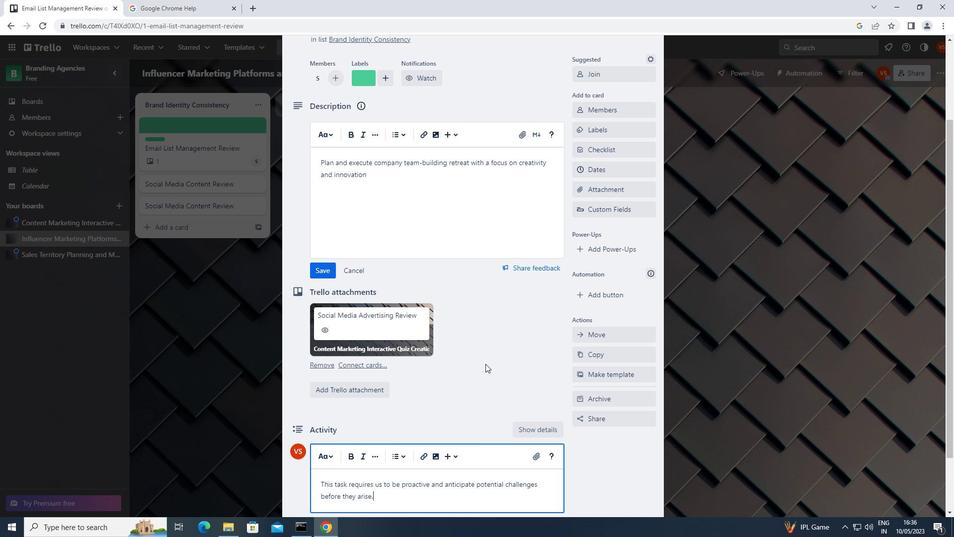 
Action: Mouse scrolled (485, 365) with delta (0, 0)
Screenshot: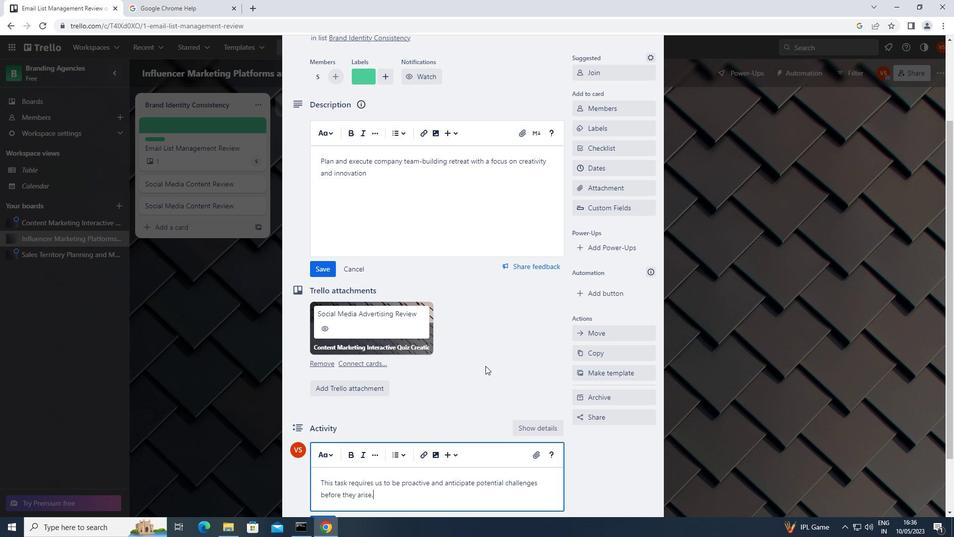 
Action: Mouse scrolled (485, 365) with delta (0, 0)
Screenshot: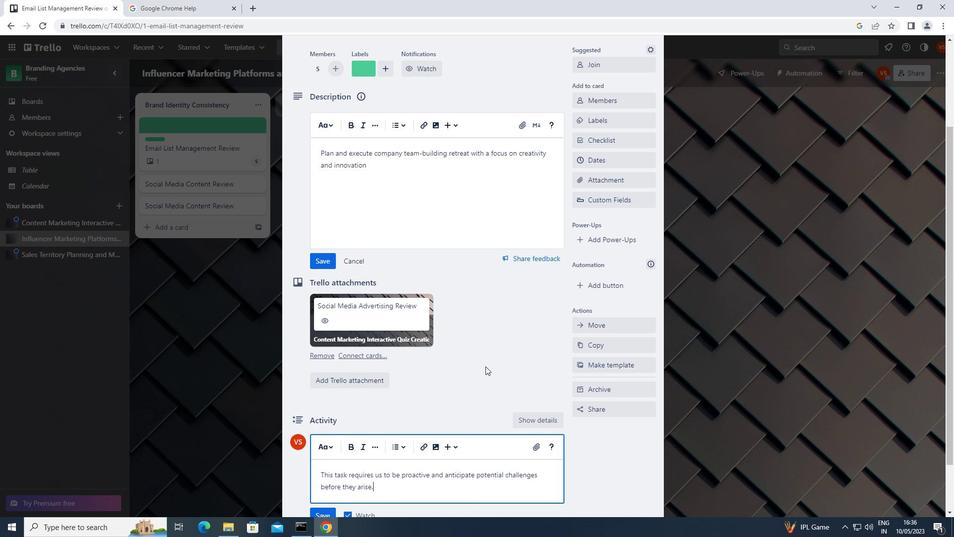 
Action: Mouse moved to (594, 95)
Screenshot: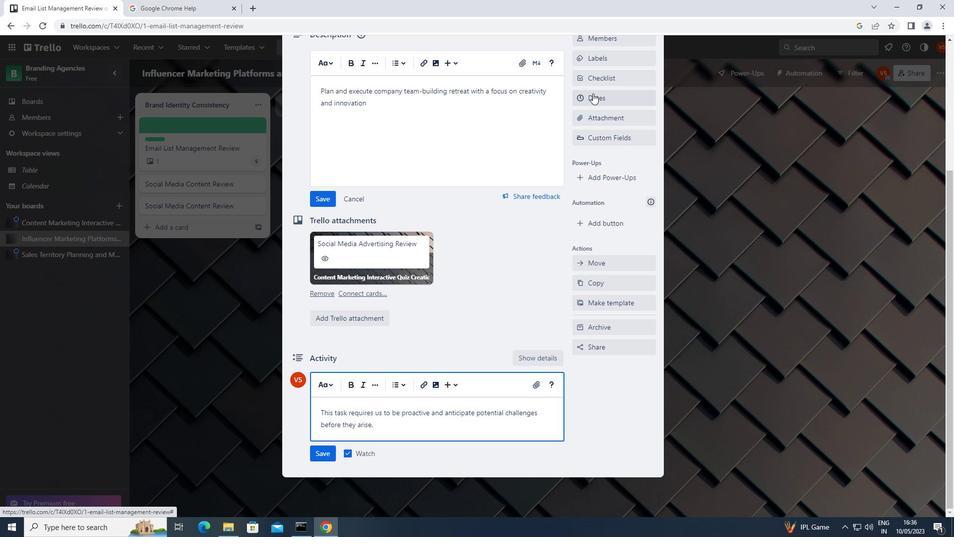 
Action: Mouse pressed left at (594, 95)
Screenshot: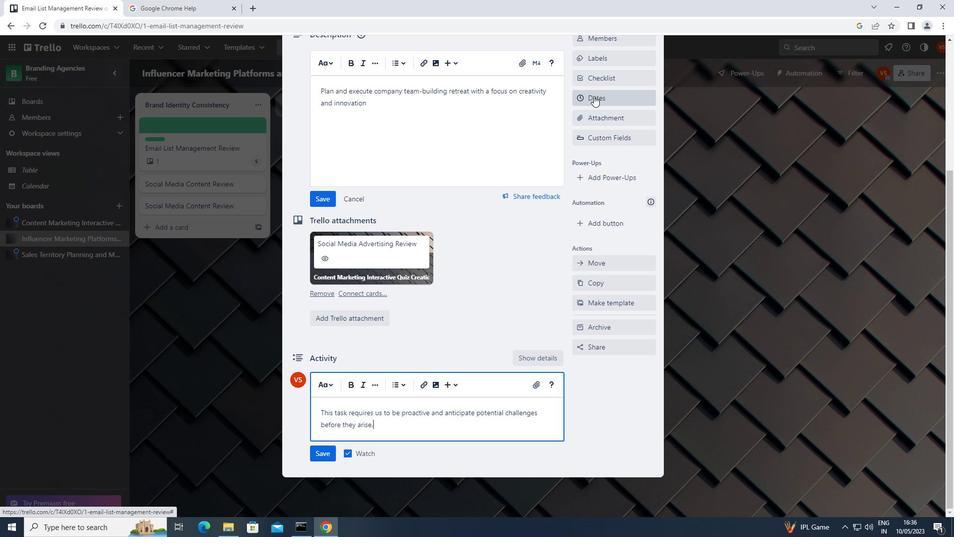 
Action: Mouse moved to (637, 304)
Screenshot: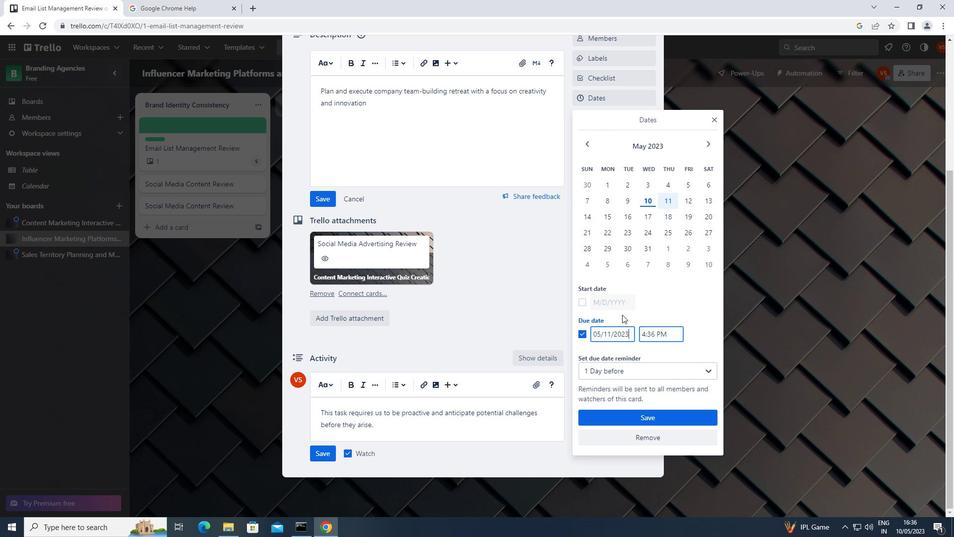 
Action: Key pressed <Key.backspace><Key.backspace><Key.backspace><Key.backspace><Key.backspace><Key.backspace><Key.backspace><Key.backspace><Key.backspace><Key.backspace>01/01/1900
Screenshot: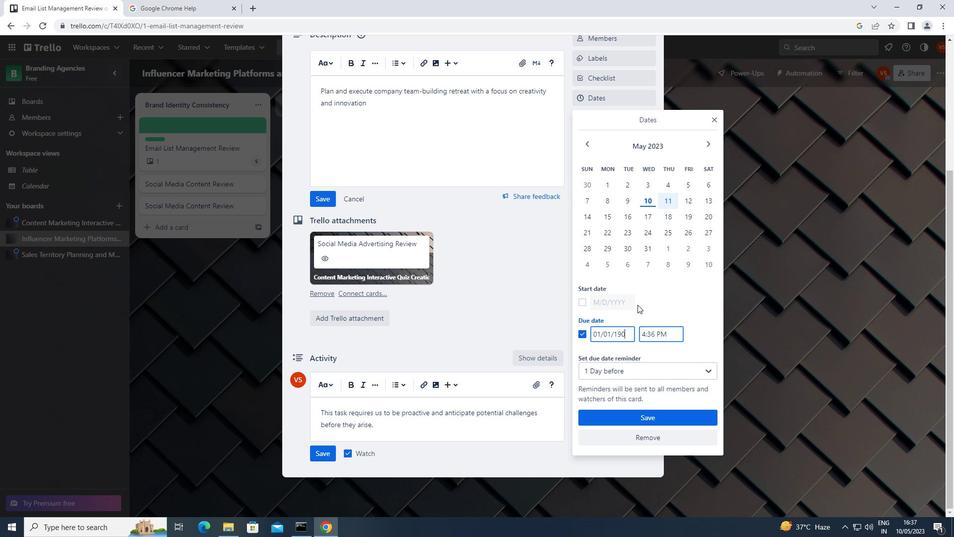 
Action: Mouse moved to (628, 320)
Screenshot: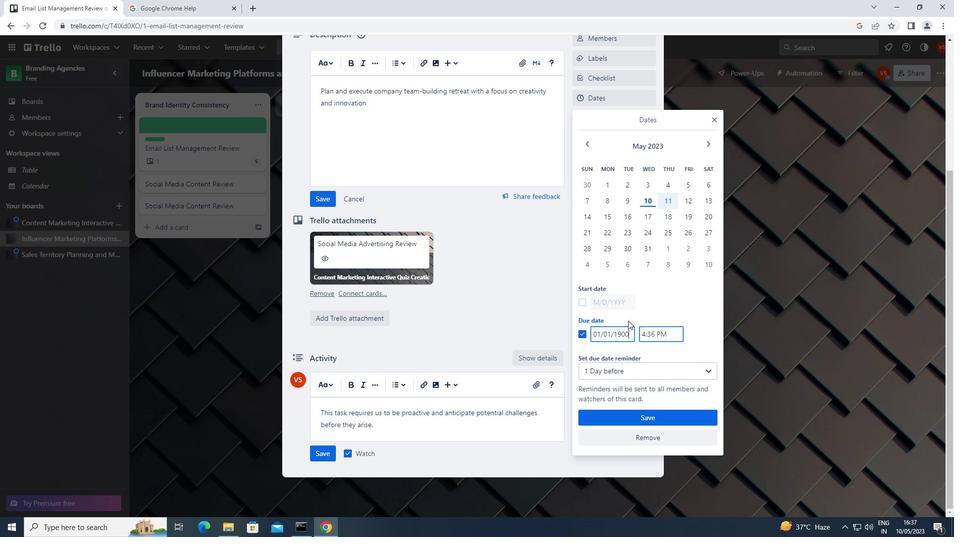 
Action: Key pressed <Key.backspace><Key.backspace><Key.backspace><Key.backspace><Key.backspace><Key.backspace><Key.backspace><Key.backspace><Key.backspace><Key.backspace><Key.backspace><Key.backspace><Key.backspace><Key.backspace>
Screenshot: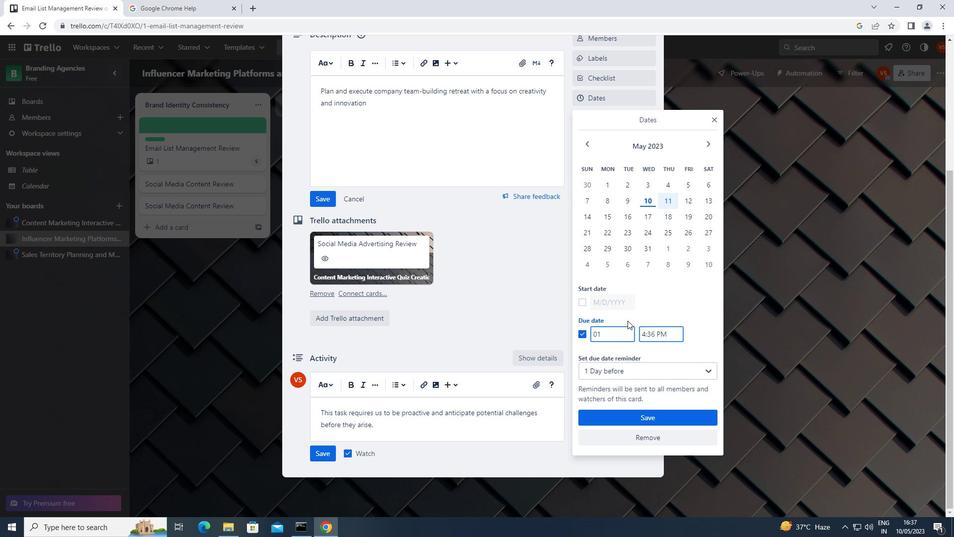 
Action: Mouse moved to (607, 304)
Screenshot: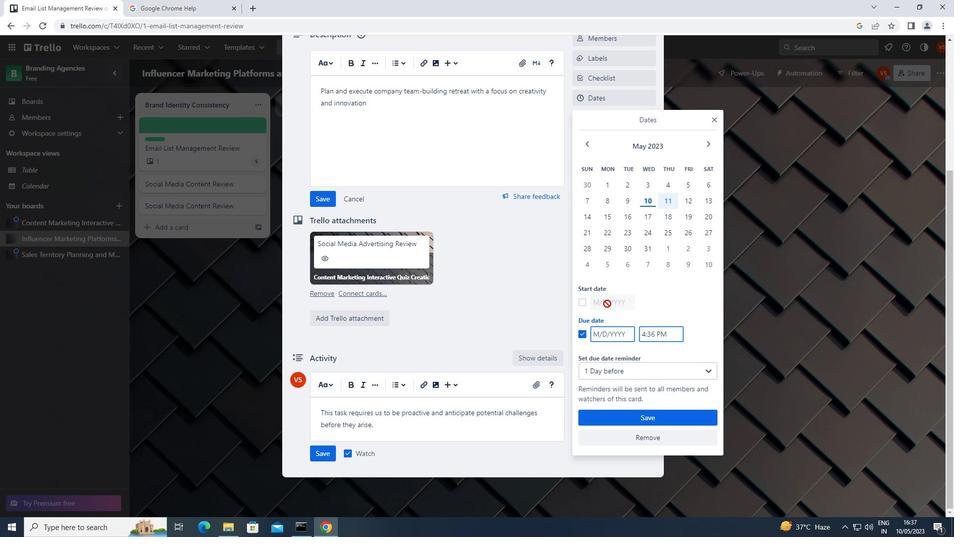 
Action: Mouse pressed left at (607, 304)
Screenshot: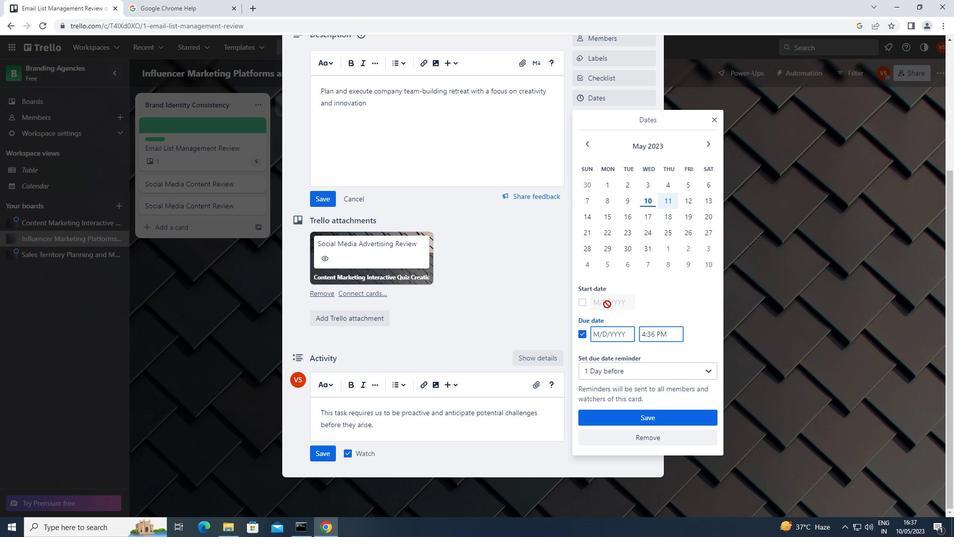 
Action: Mouse moved to (588, 143)
Screenshot: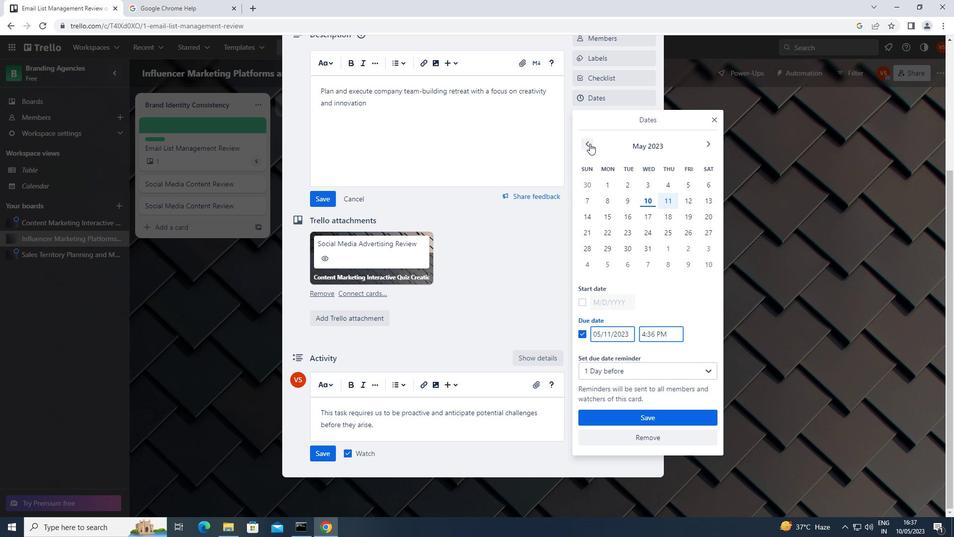 
Action: Mouse pressed left at (588, 143)
Screenshot: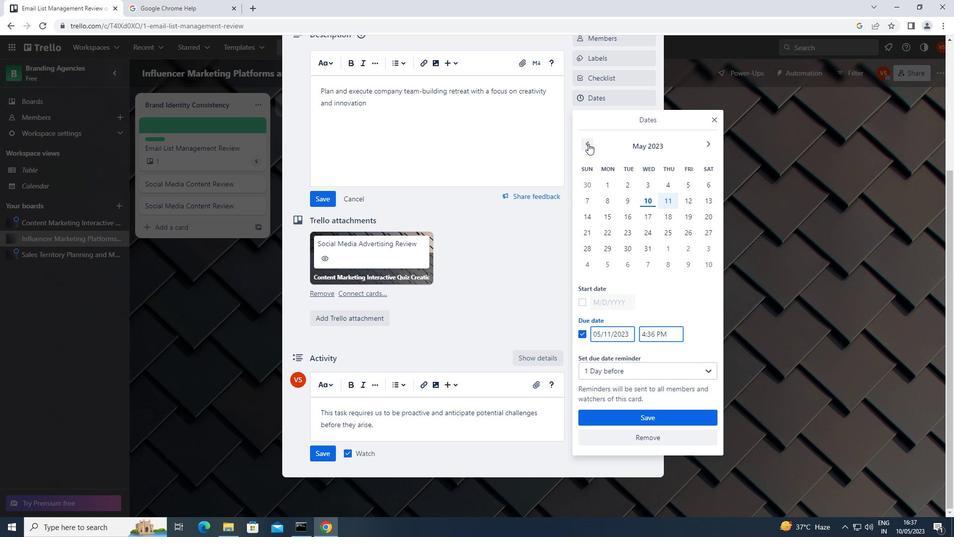 
Action: Mouse pressed left at (588, 143)
Screenshot: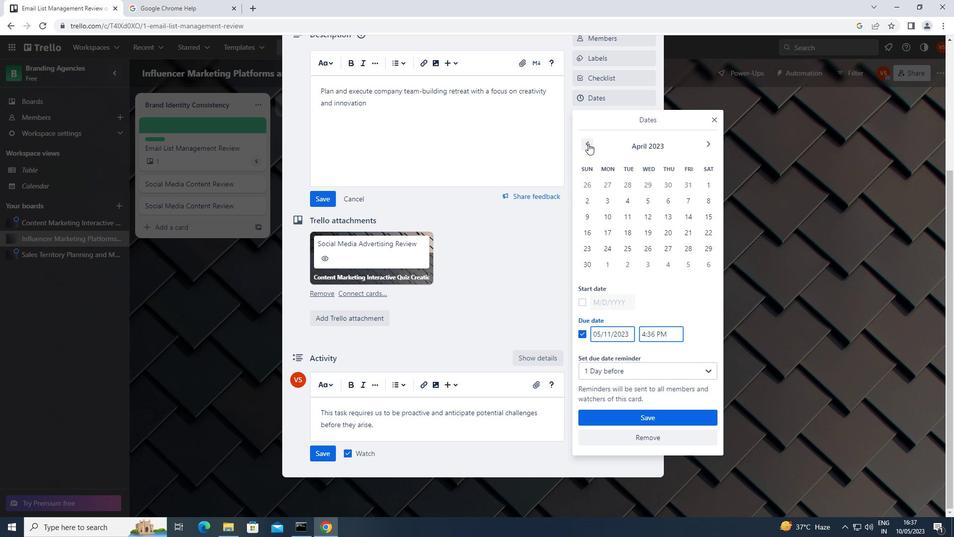 
Action: Mouse pressed left at (588, 143)
Screenshot: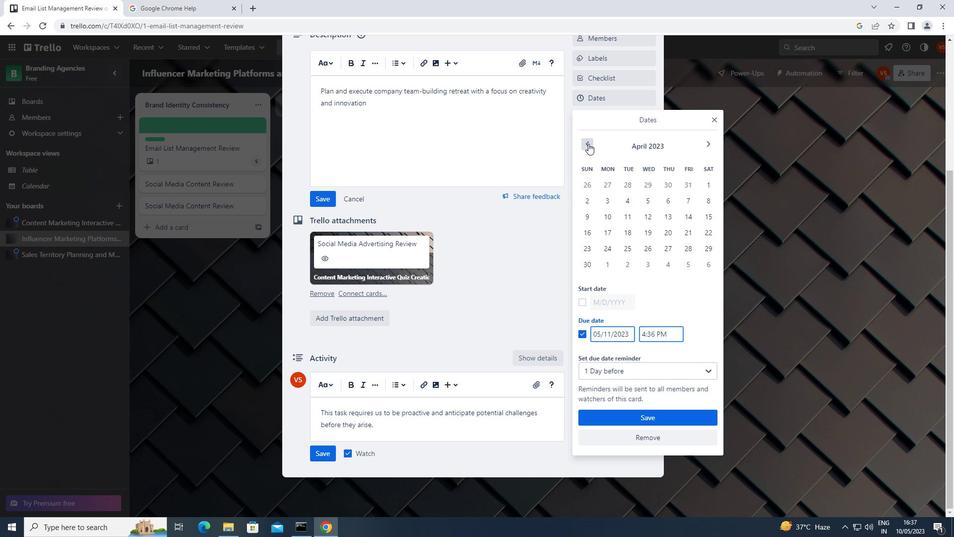 
Action: Mouse pressed left at (588, 143)
Screenshot: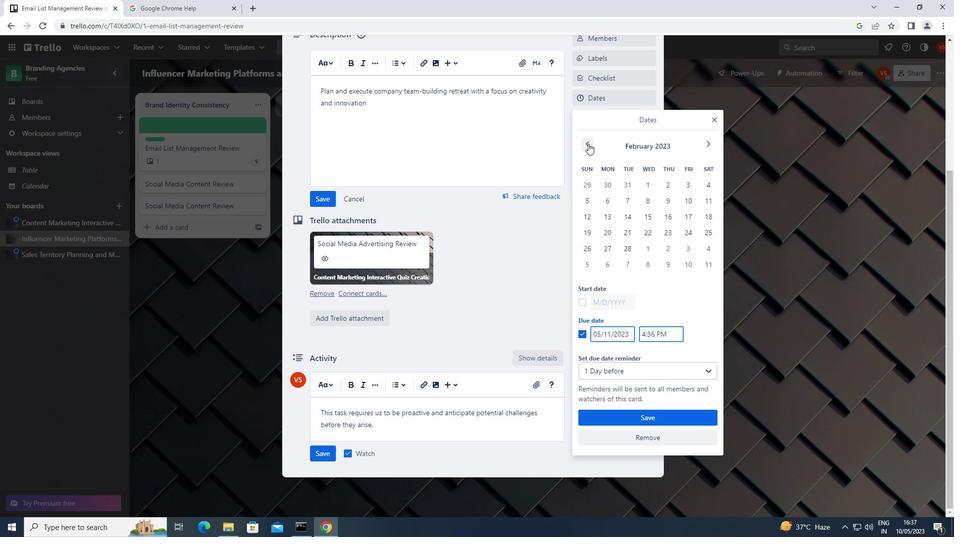 
Action: Mouse pressed left at (588, 143)
Screenshot: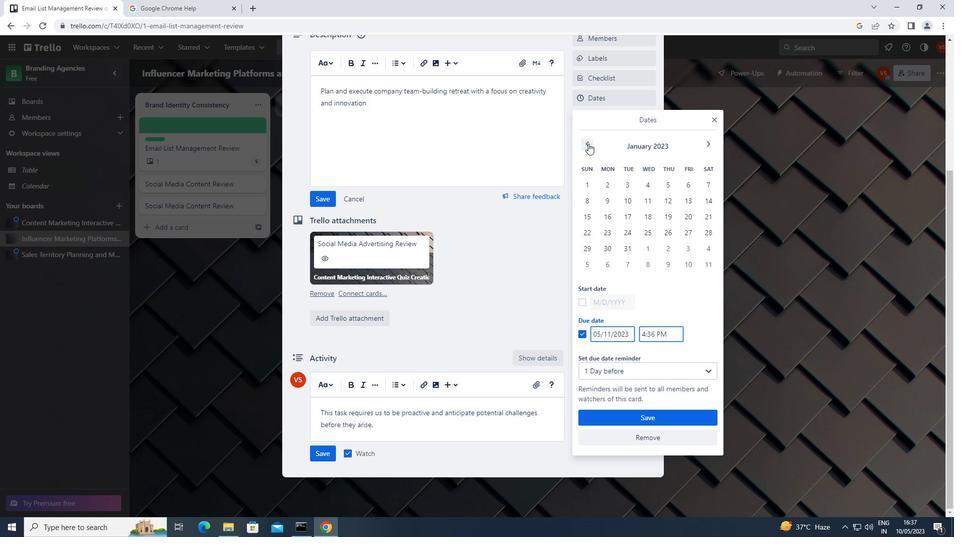 
Action: Mouse pressed left at (588, 143)
Screenshot: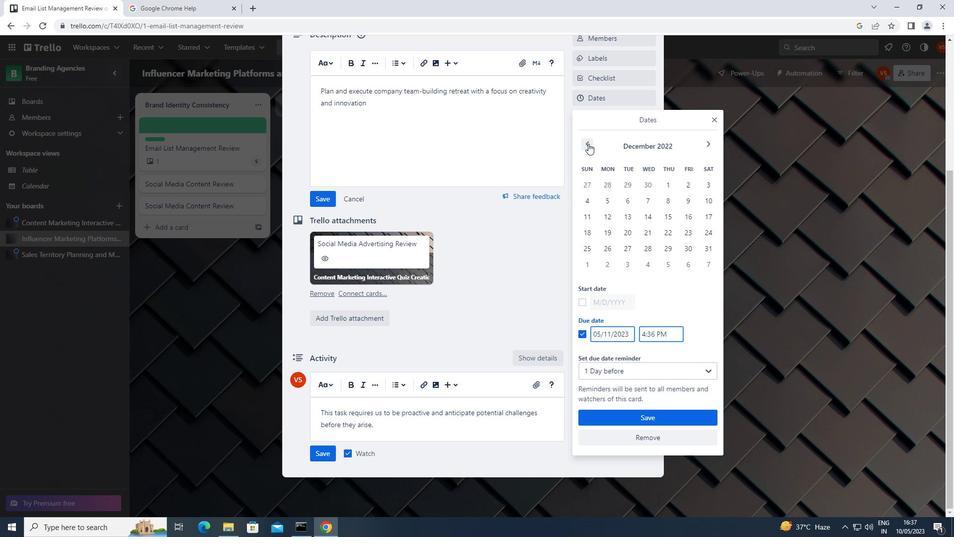 
Action: Mouse pressed left at (588, 143)
Screenshot: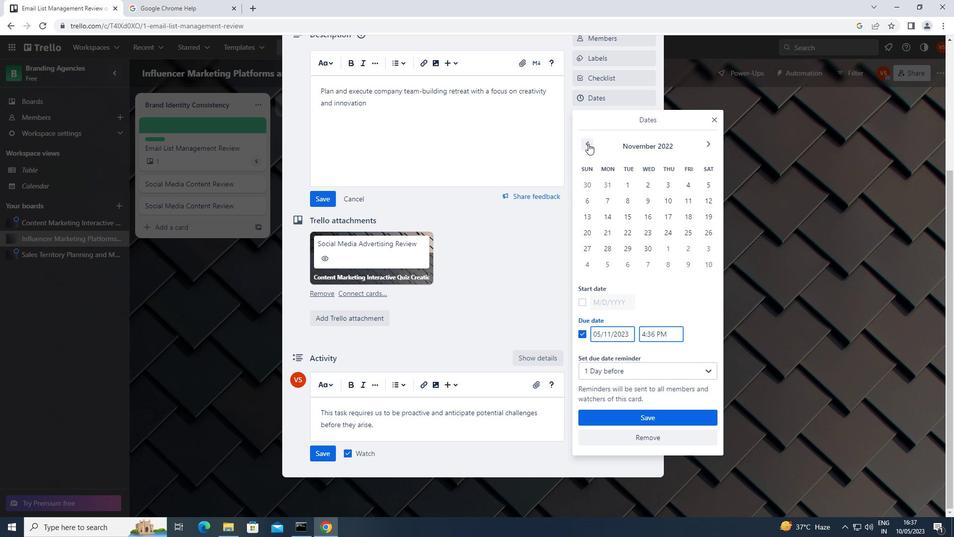 
Action: Mouse moved to (707, 141)
Screenshot: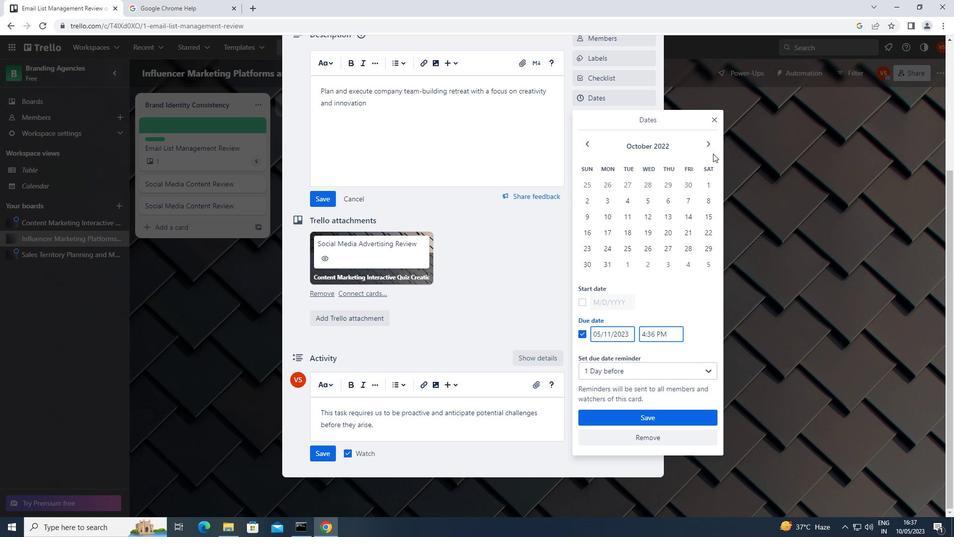 
Action: Mouse pressed left at (707, 141)
Screenshot: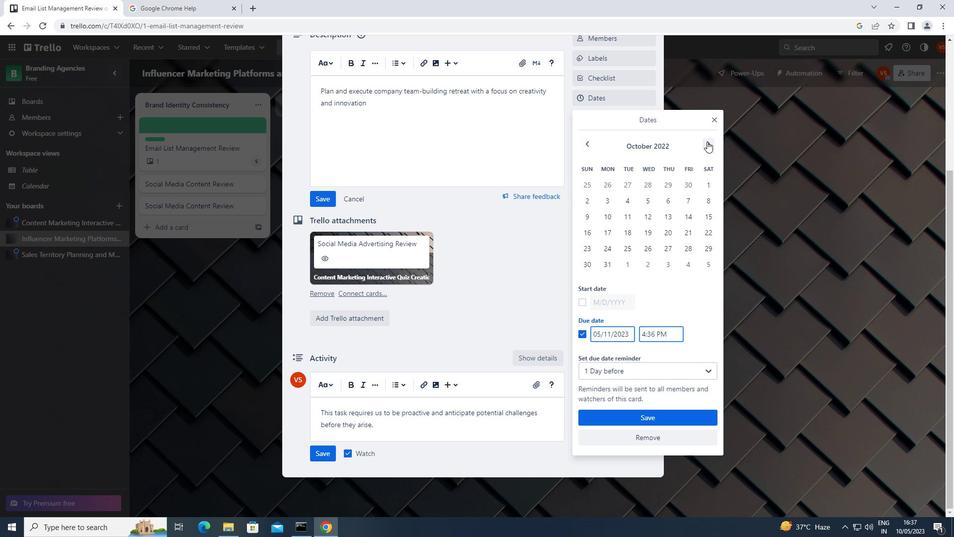 
Action: Mouse pressed left at (707, 141)
Screenshot: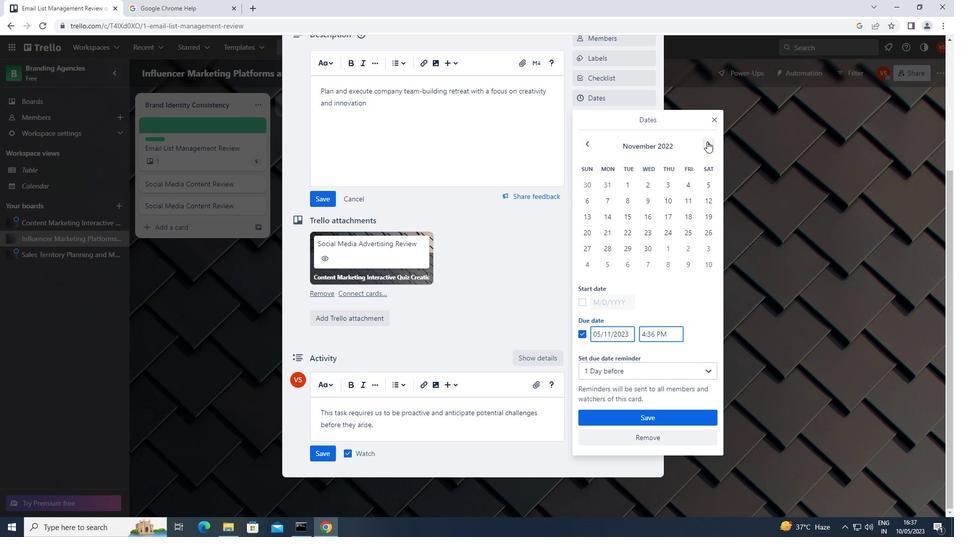 
Action: Mouse pressed left at (707, 141)
Screenshot: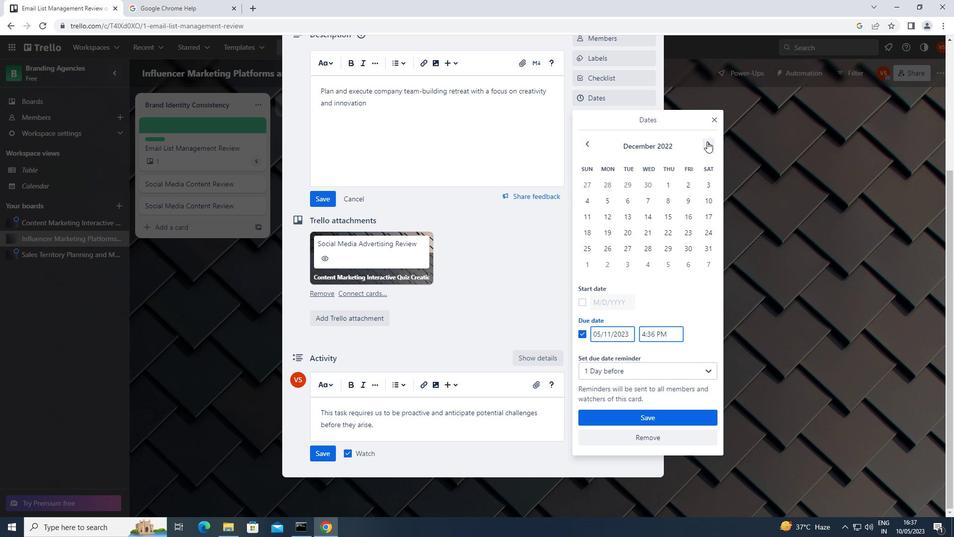 
Action: Mouse moved to (587, 177)
Screenshot: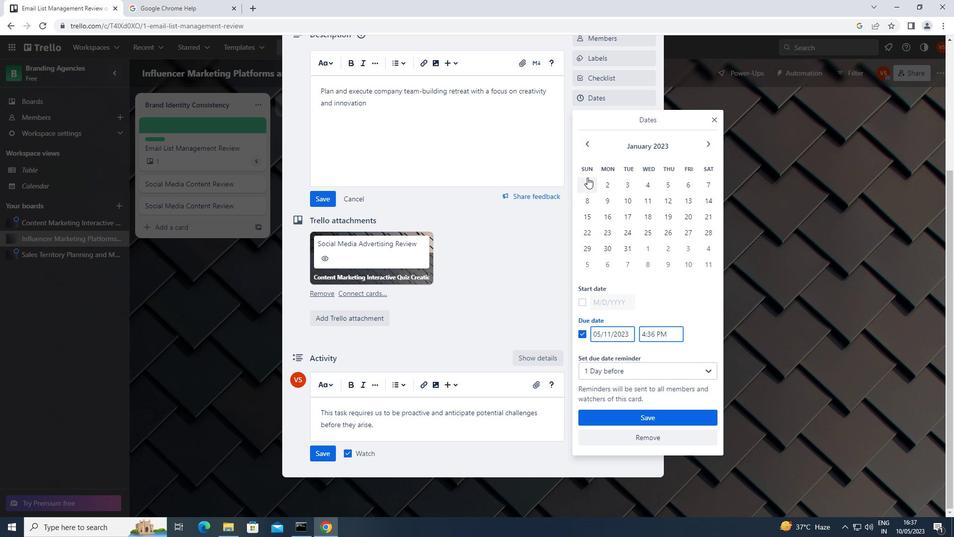 
Action: Mouse pressed left at (587, 177)
Screenshot: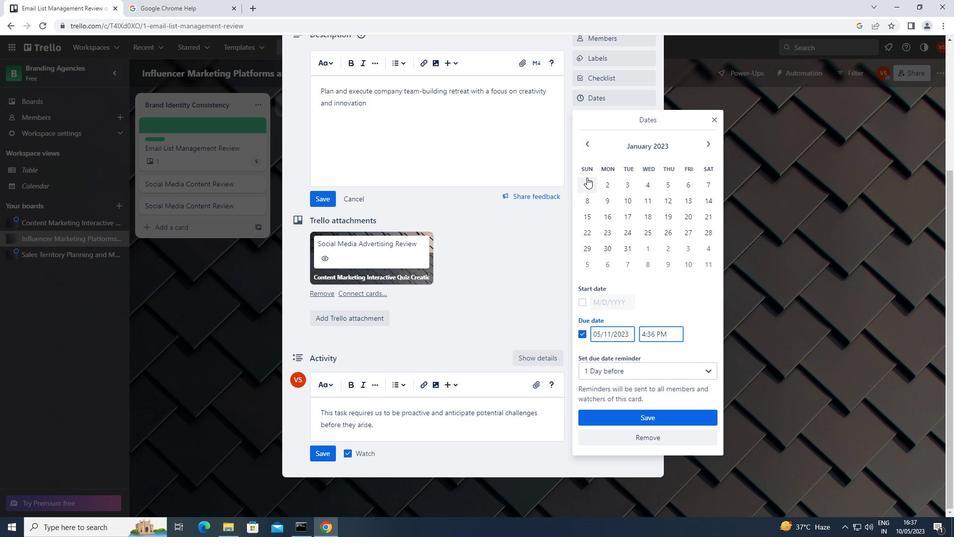 
Action: Mouse moved to (663, 148)
Screenshot: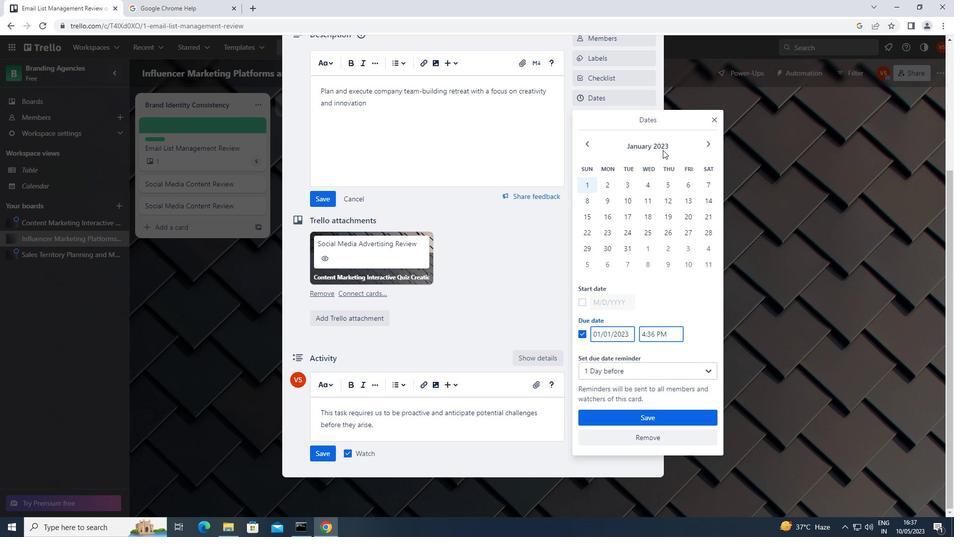 
Action: Mouse pressed left at (663, 148)
Screenshot: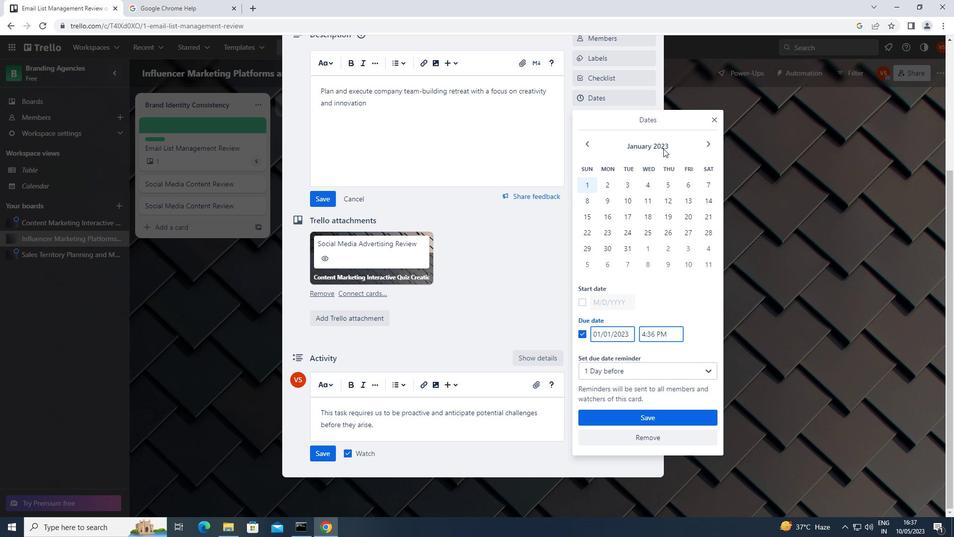 
Action: Mouse moved to (663, 148)
Screenshot: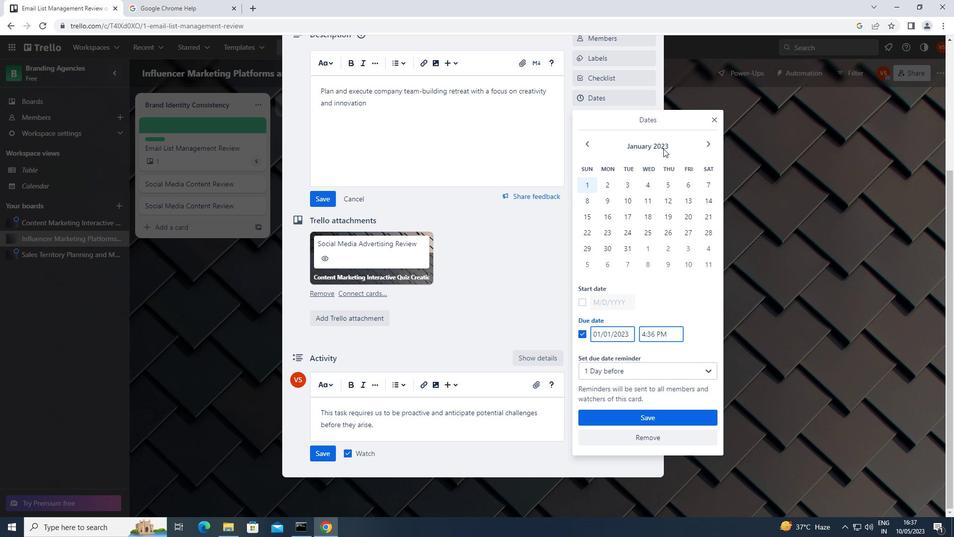 
Action: Mouse pressed left at (663, 148)
Screenshot: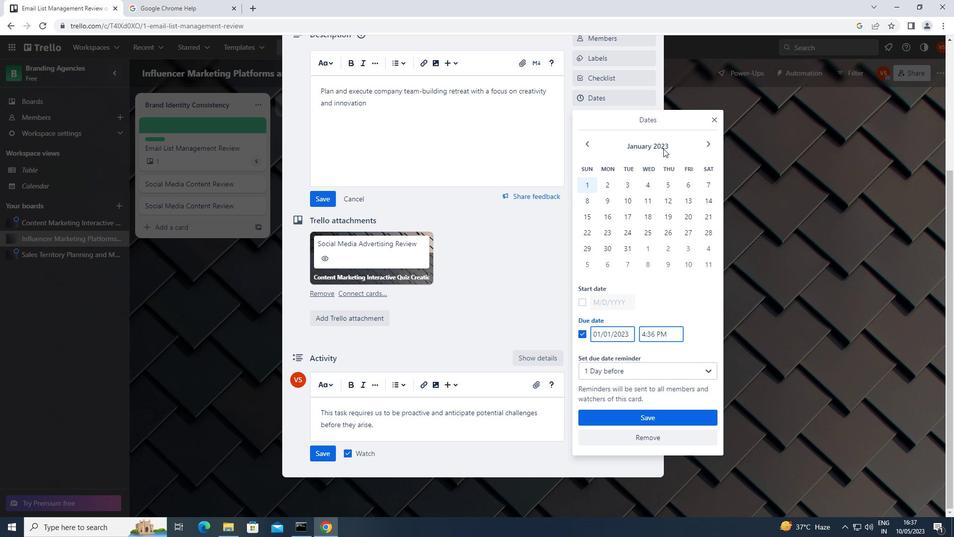 
Action: Mouse pressed left at (663, 148)
Screenshot: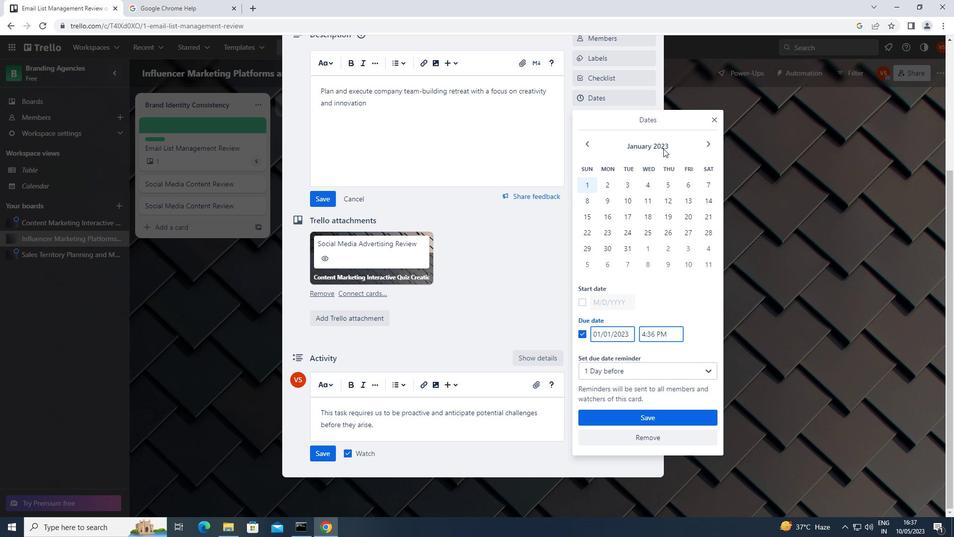 
Action: Mouse moved to (603, 304)
Screenshot: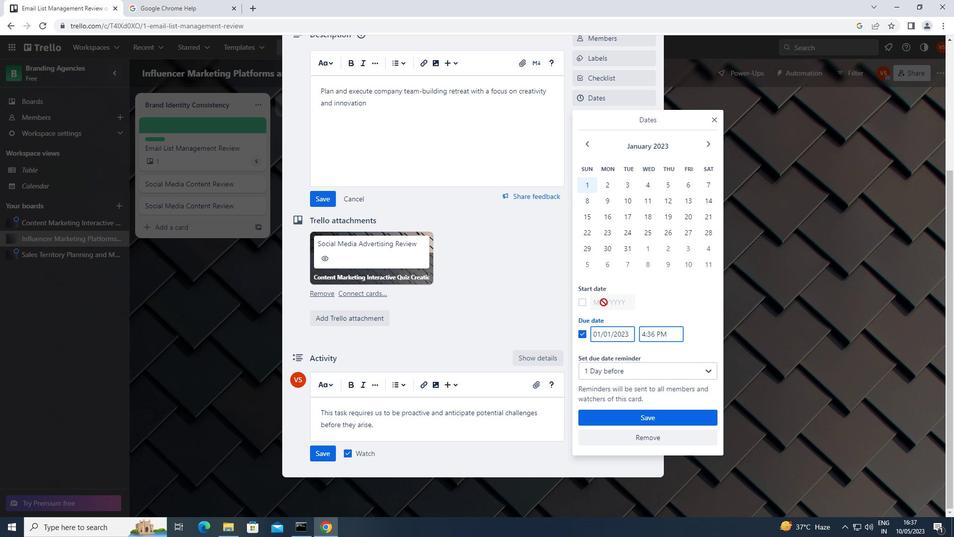 
Action: Mouse pressed left at (603, 304)
Screenshot: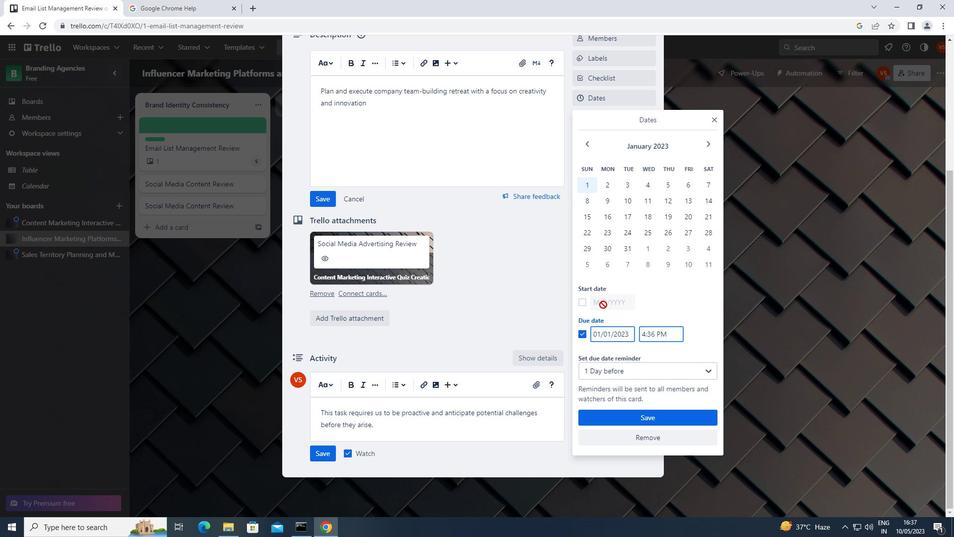 
Action: Mouse moved to (583, 303)
Screenshot: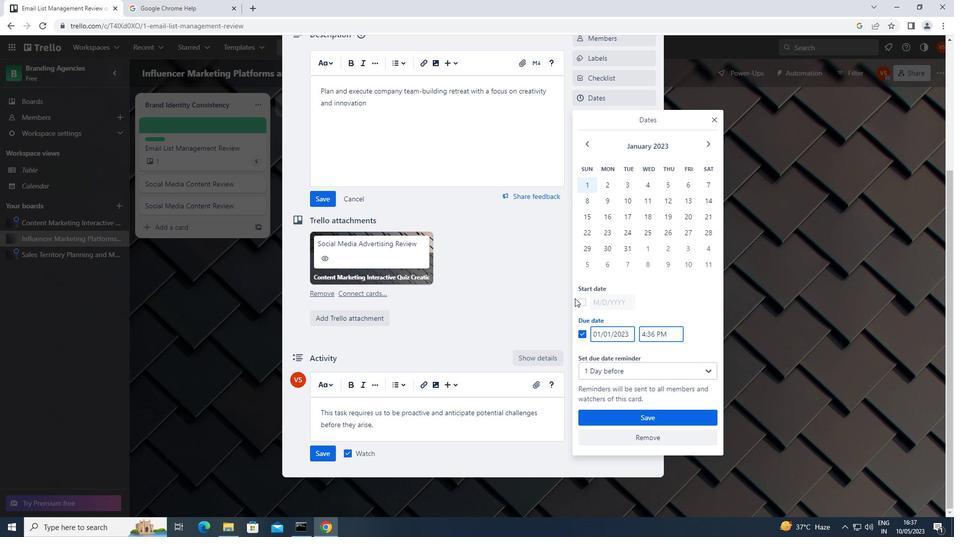 
Action: Mouse pressed left at (583, 303)
Screenshot: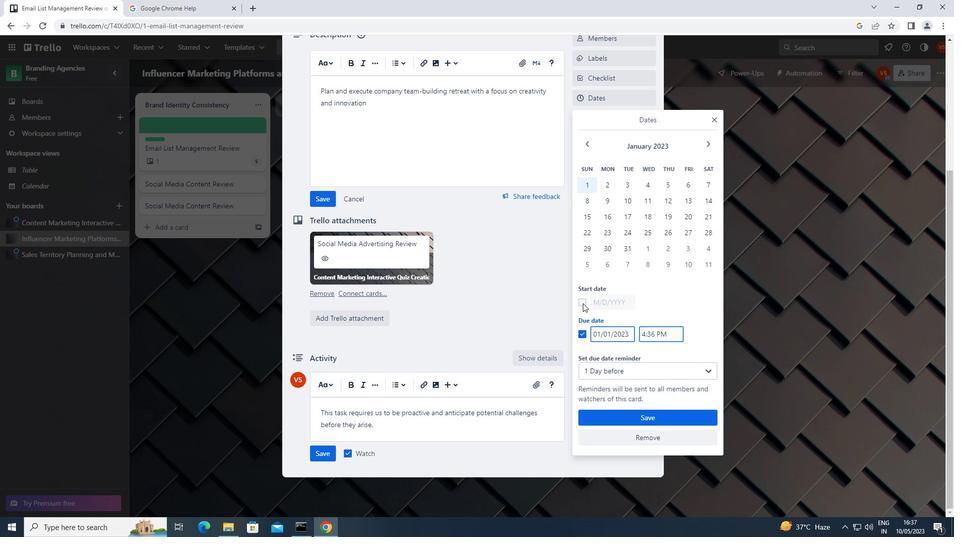 
Action: Mouse moved to (709, 139)
Screenshot: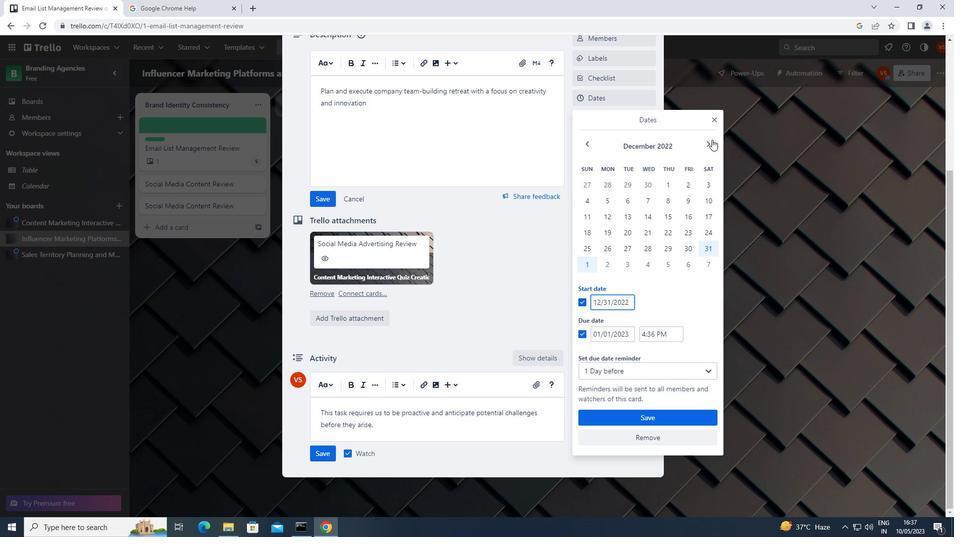 
Action: Mouse pressed left at (709, 139)
Screenshot: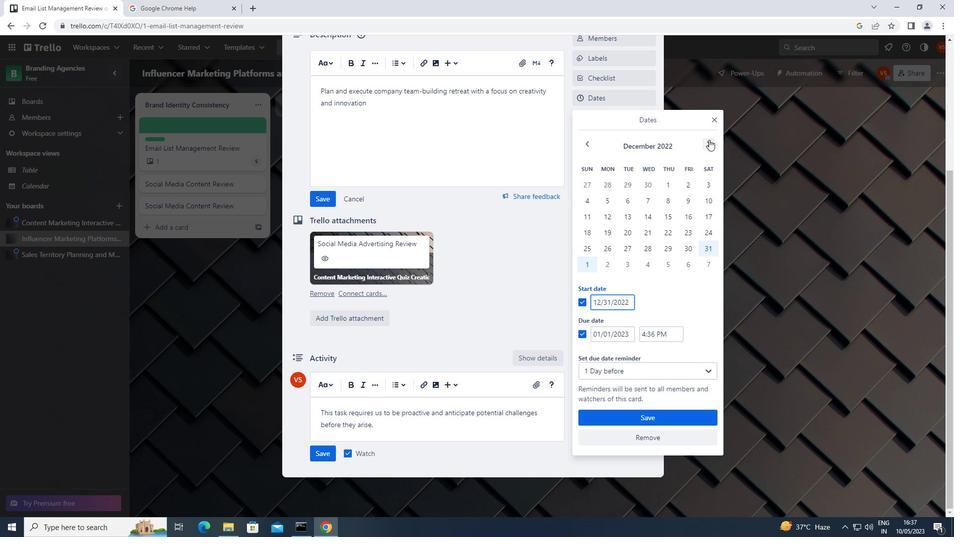 
Action: Mouse moved to (590, 186)
Screenshot: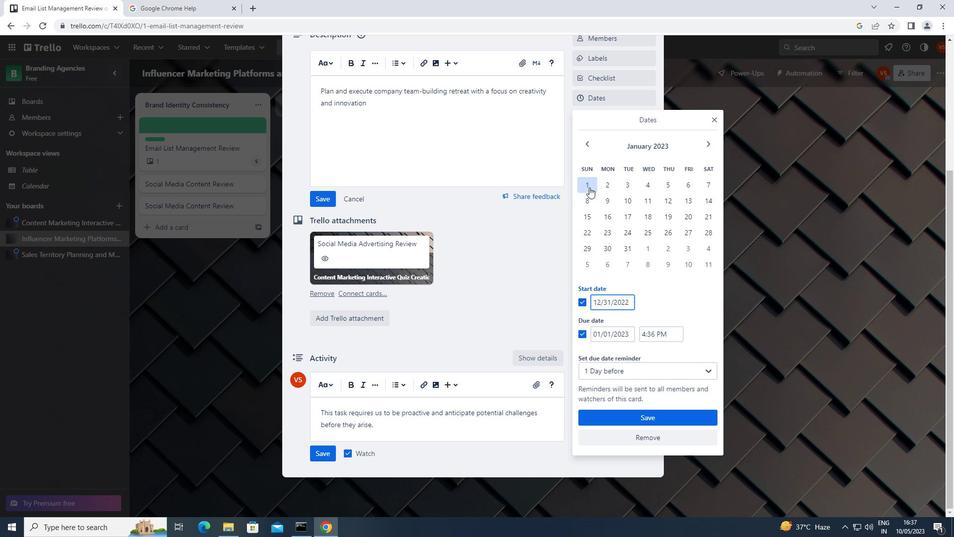 
Action: Mouse pressed left at (590, 186)
Screenshot: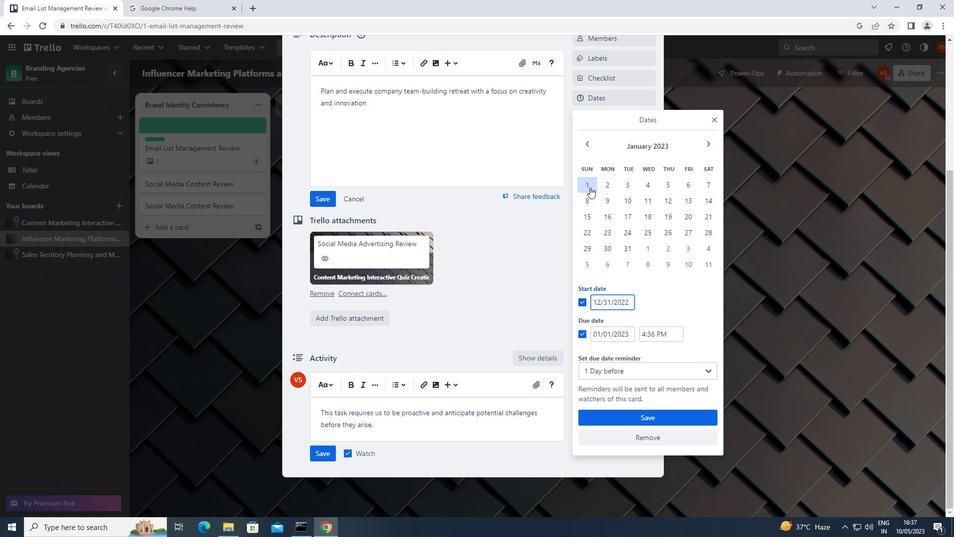 
Action: Mouse moved to (657, 143)
Screenshot: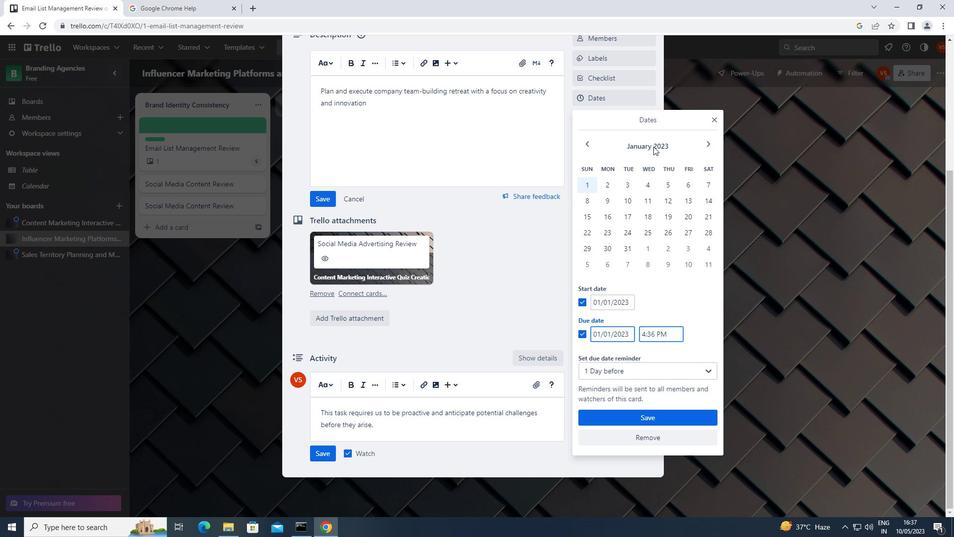 
Action: Mouse pressed left at (657, 143)
Screenshot: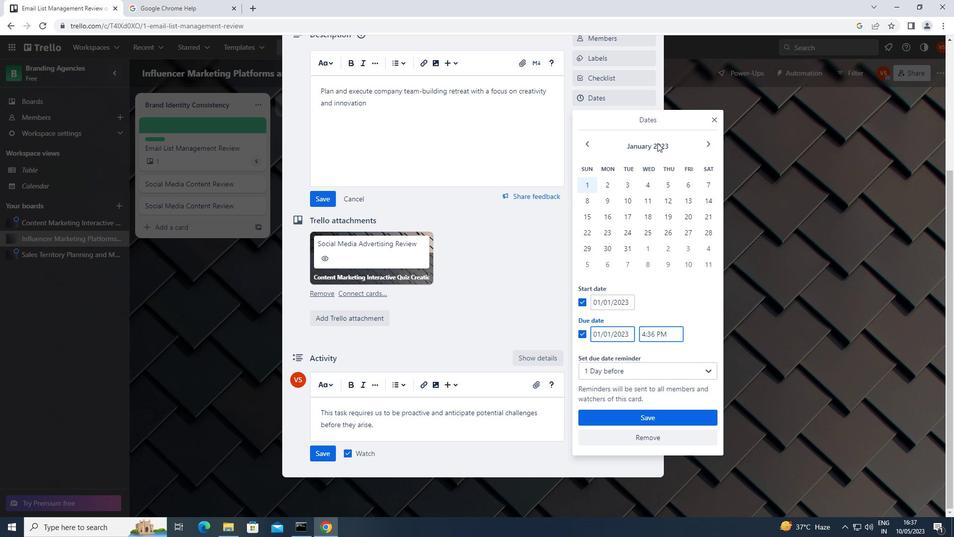 
Action: Mouse pressed left at (657, 143)
Screenshot: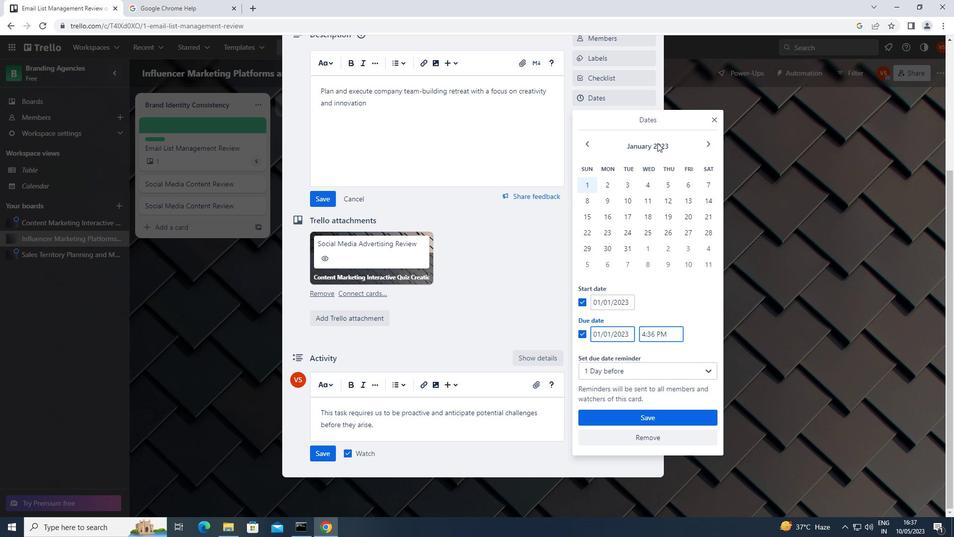 
Action: Mouse moved to (630, 301)
Screenshot: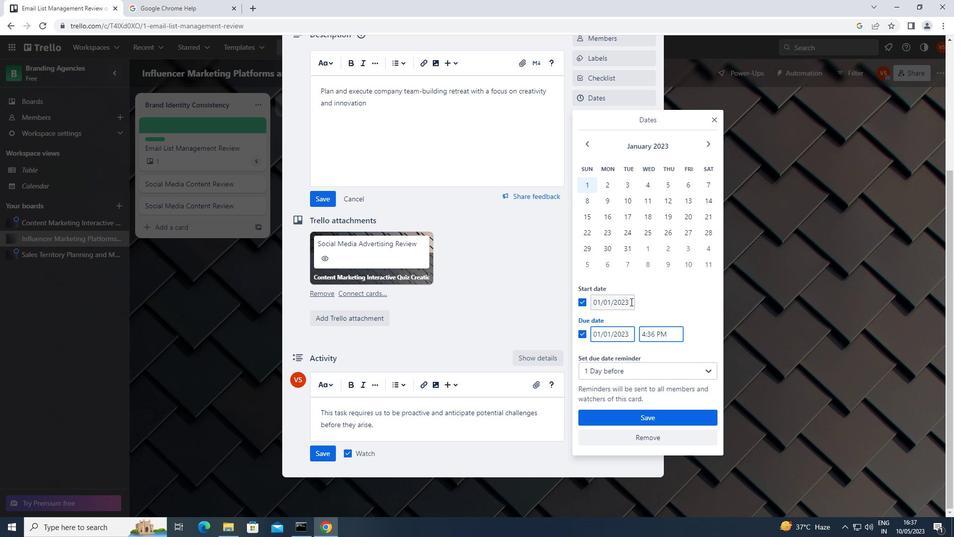 
Action: Mouse pressed left at (630, 301)
Screenshot: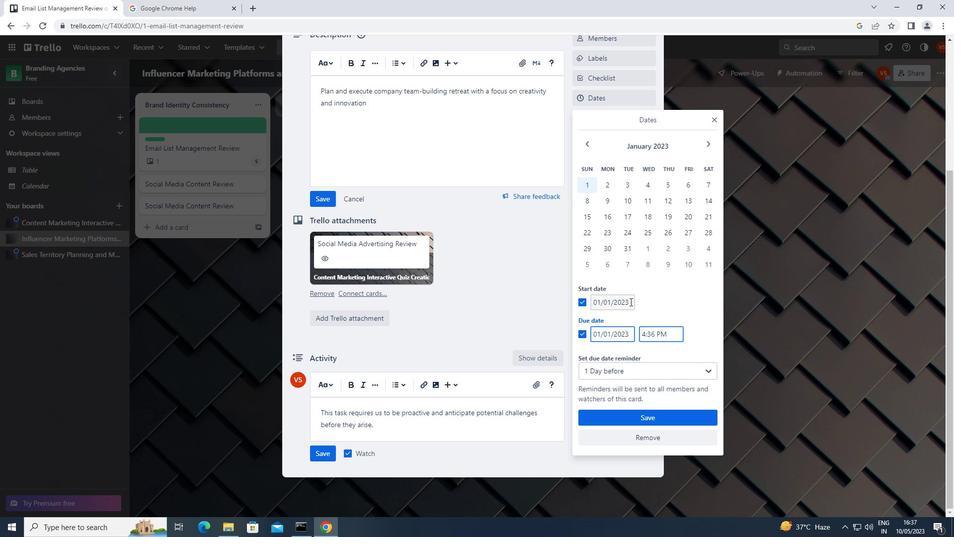 
Action: Mouse moved to (629, 294)
Screenshot: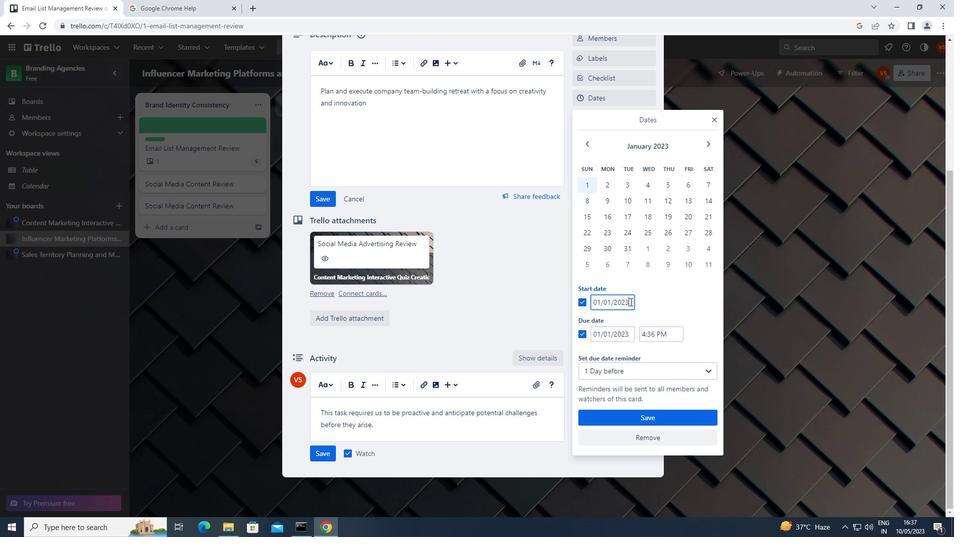 
Action: Key pressed <Key.backspace><Key.backspace><Key.backspace><Key.backspace>1900
Screenshot: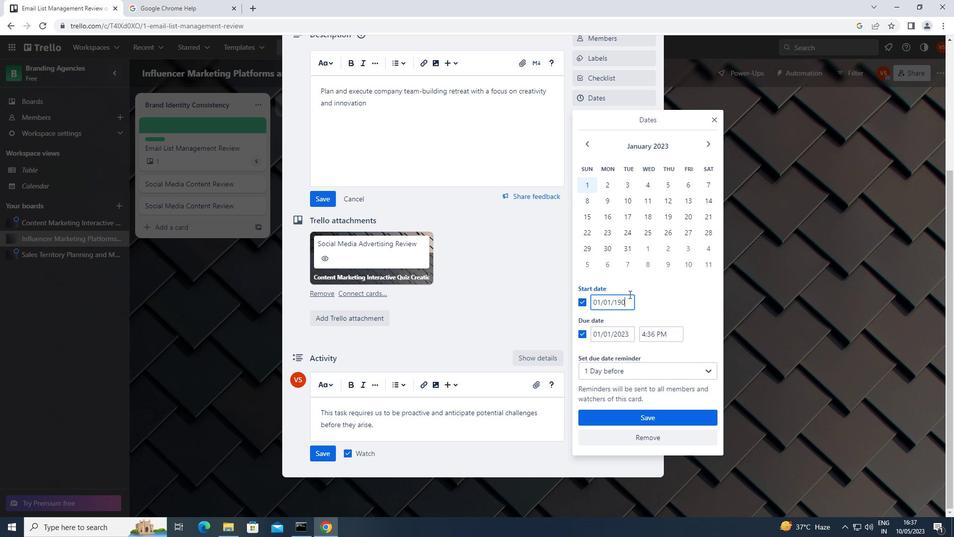 
Action: Mouse moved to (631, 333)
Screenshot: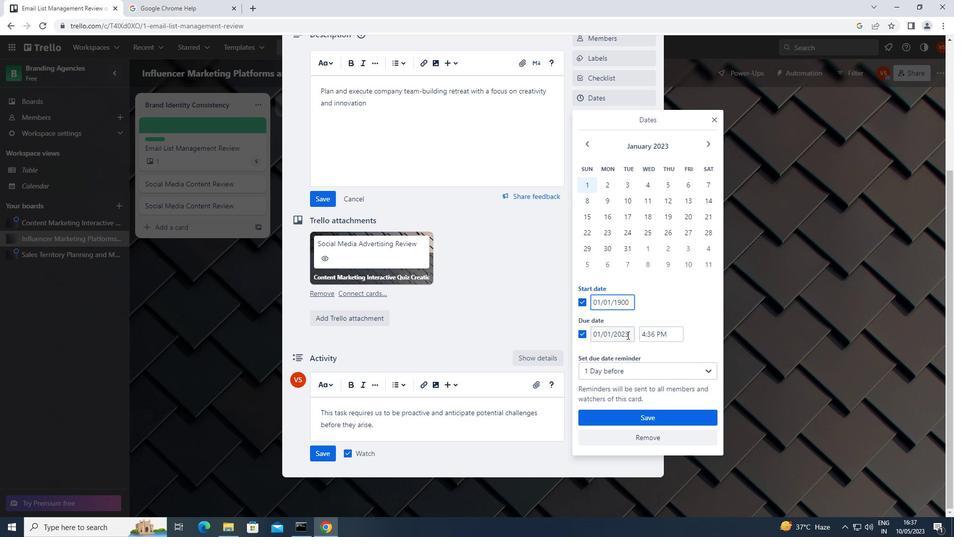 
Action: Mouse pressed left at (631, 333)
Screenshot: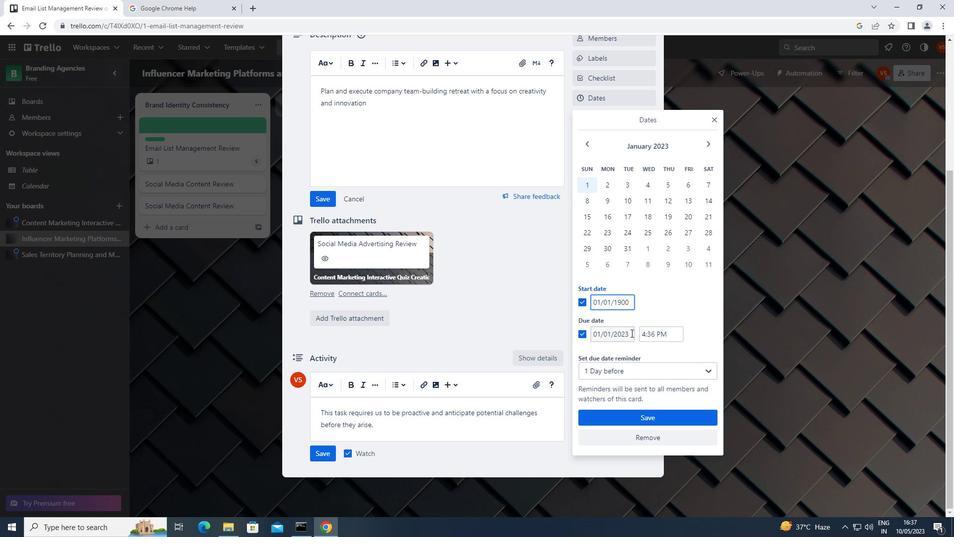 
Action: Mouse moved to (630, 335)
Screenshot: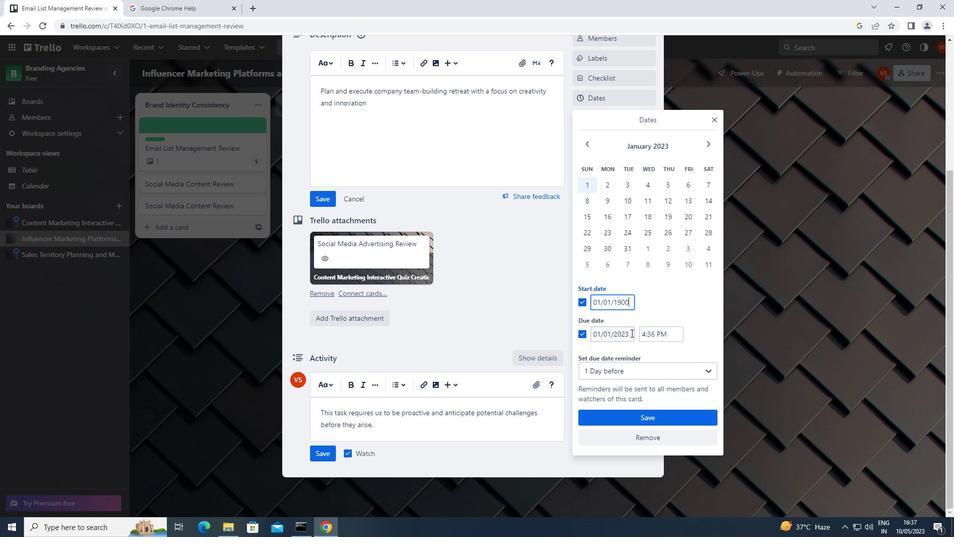 
Action: Mouse pressed left at (630, 335)
Screenshot: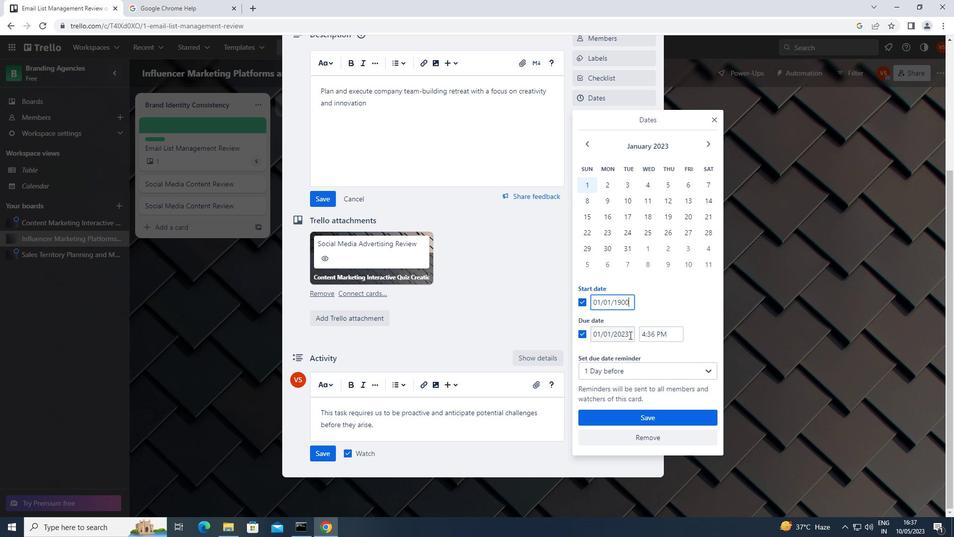 
Action: Mouse moved to (628, 335)
Screenshot: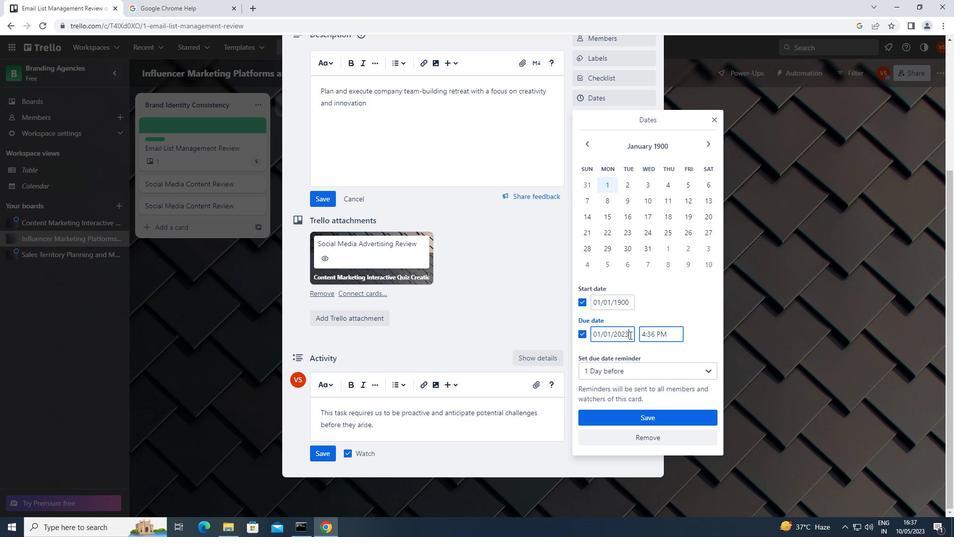 
Action: Key pressed <Key.backspace><Key.backspace><Key.backspace><Key.backspace><Key.backspace><Key.backspace><Key.backspace><Key.backspace><Key.backspace><Key.backspace><Key.backspace><Key.backspace><Key.backspace>01/08/1900
Screenshot: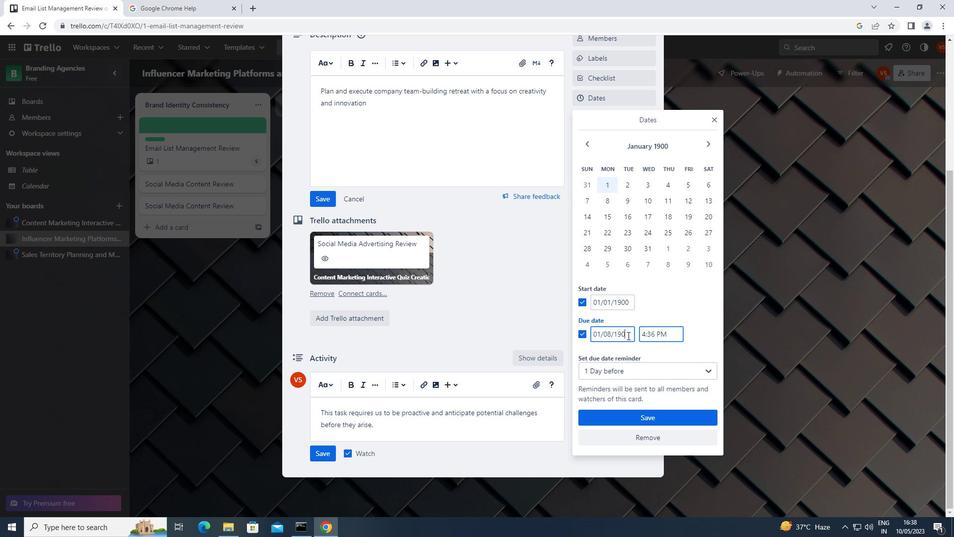
Action: Mouse moved to (647, 420)
Screenshot: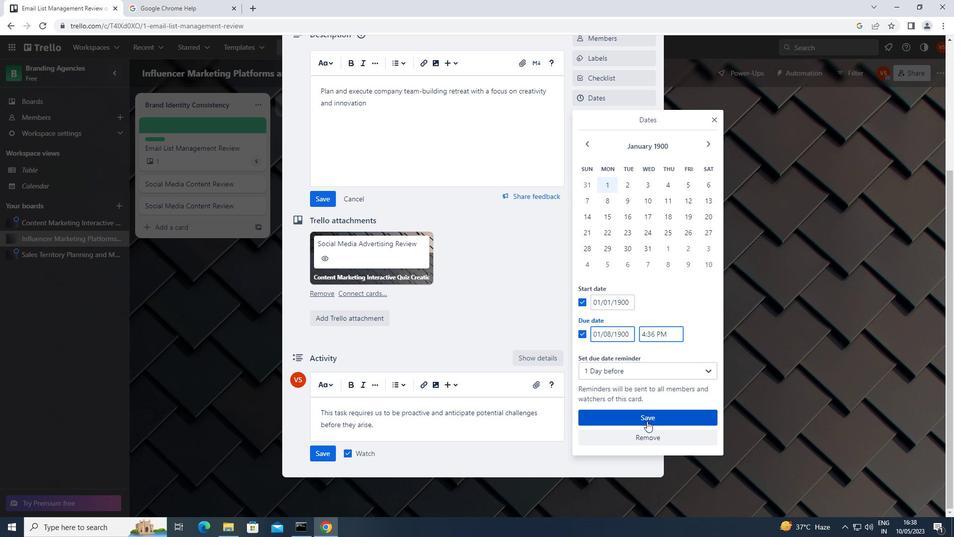 
Action: Mouse pressed left at (647, 420)
Screenshot: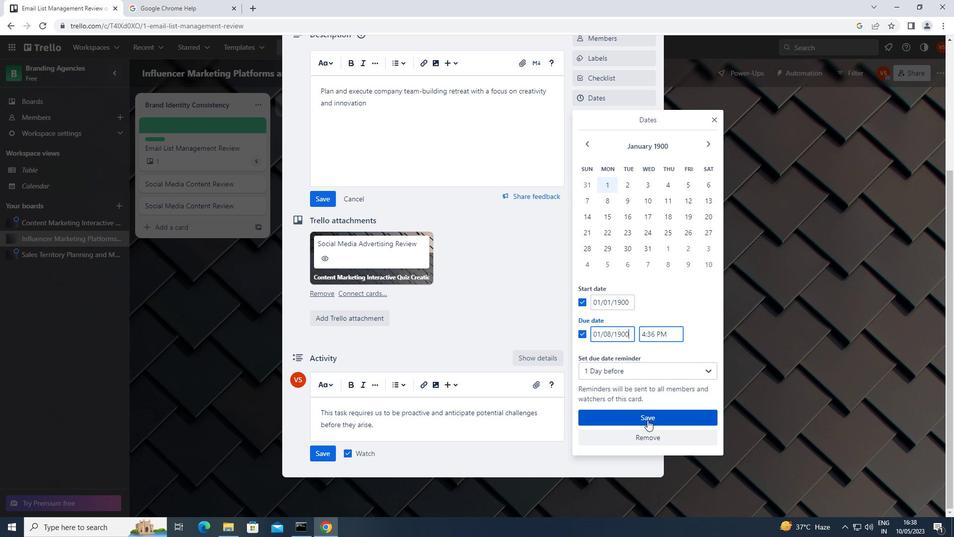 
Action: Mouse moved to (659, 332)
Screenshot: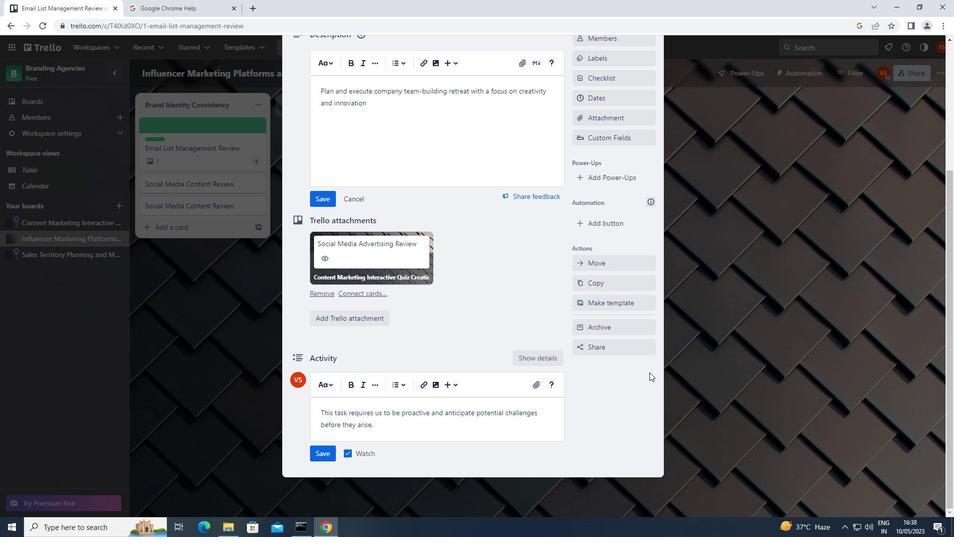 
